 Task: Search one way flight ticket for 1 adult, 5 children, 2 infants in seat and 1 infant on lap in first from Milwaukee: Milwaukee Mitchell International Airport to Indianapolis: Indianapolis International Airport on 8-5-2023. Choice of flights is Singapure airlines. Number of bags: 7 checked bags. Price is upto 55000. Outbound departure time preference is 15:45. Flight should be less emission only.
Action: Mouse moved to (339, 281)
Screenshot: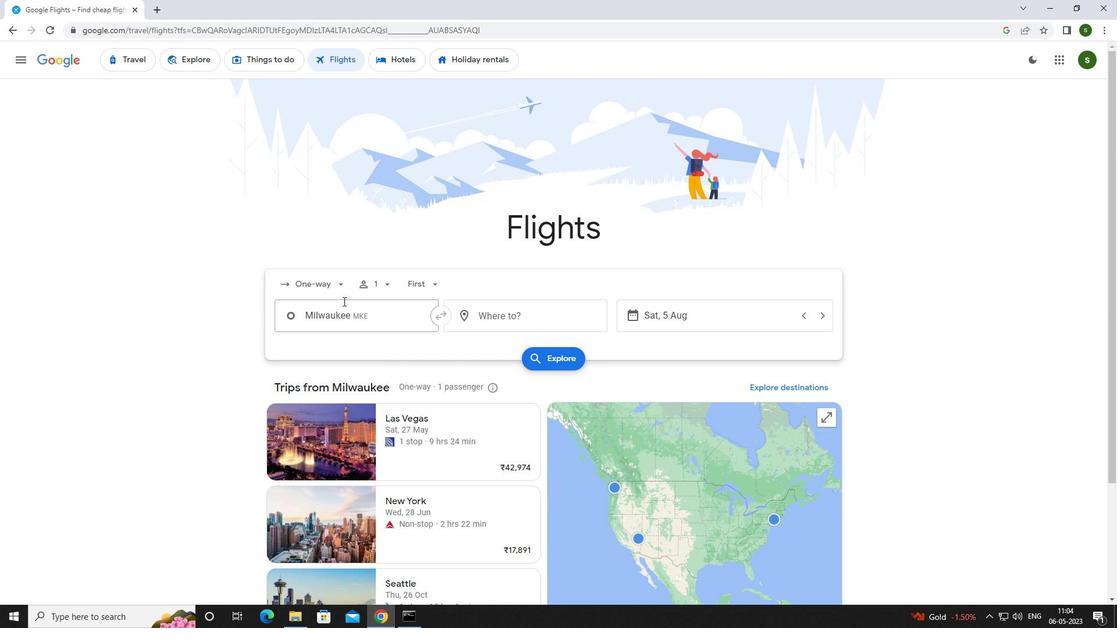 
Action: Mouse pressed left at (339, 281)
Screenshot: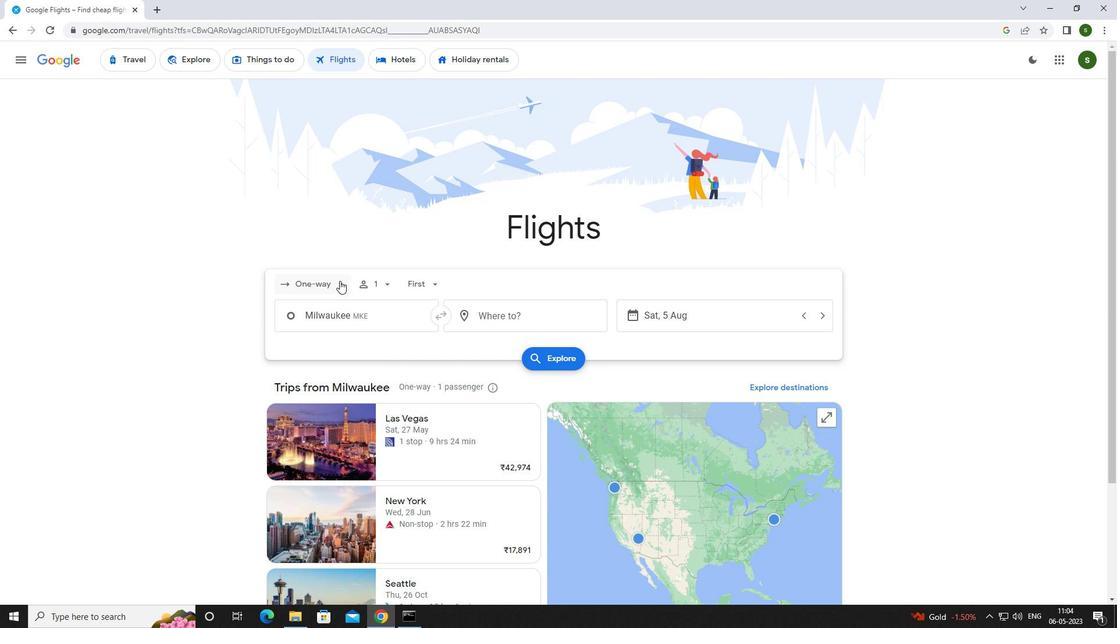 
Action: Mouse moved to (345, 332)
Screenshot: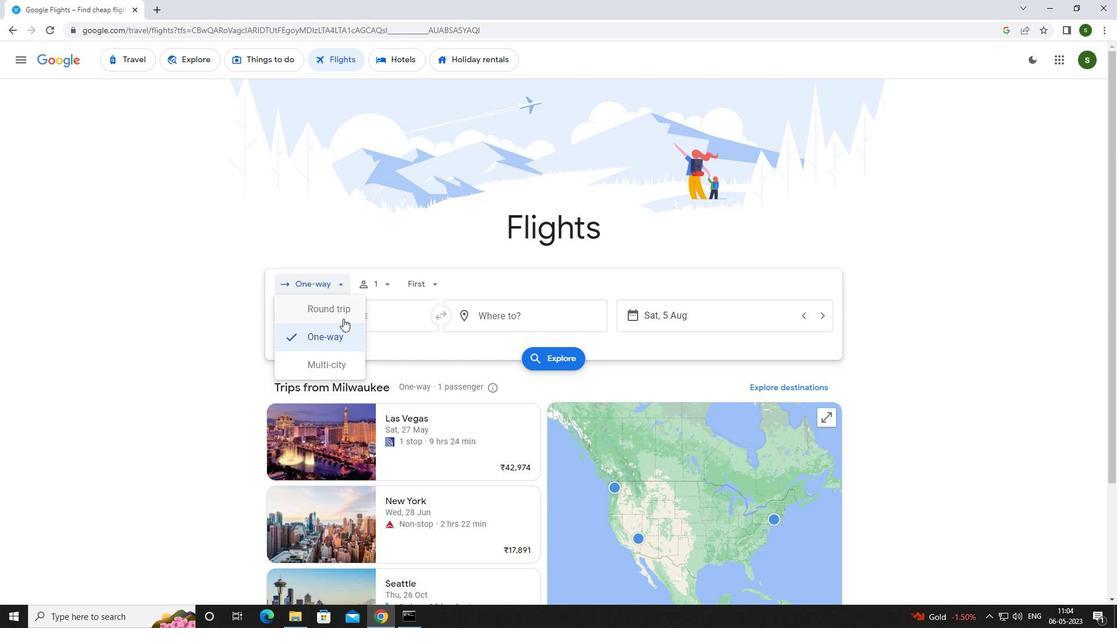 
Action: Mouse pressed left at (345, 332)
Screenshot: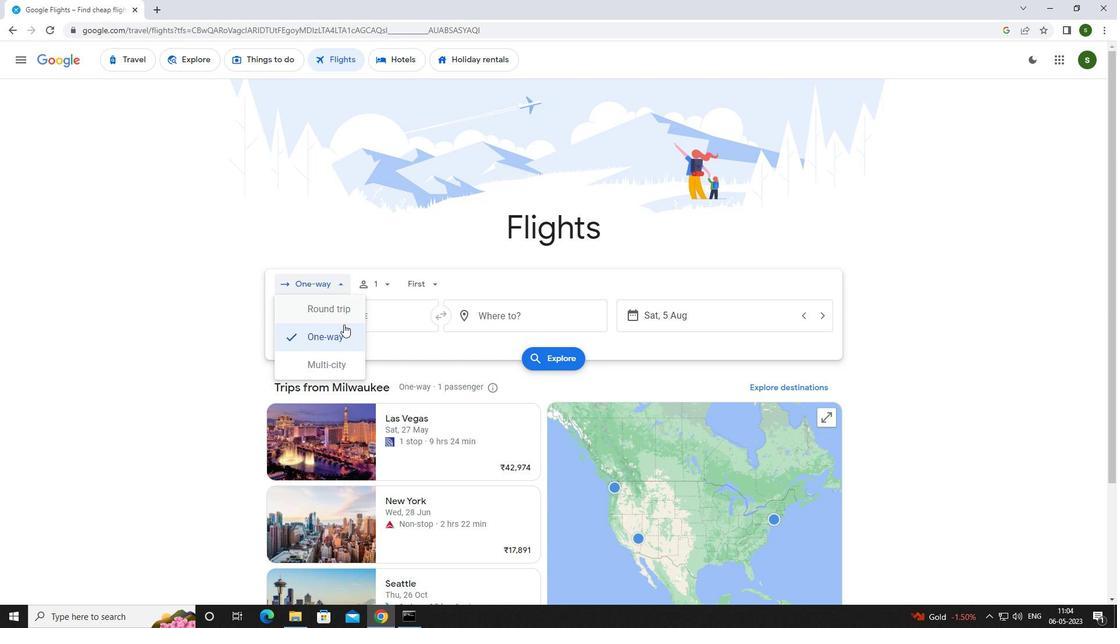 
Action: Mouse moved to (387, 289)
Screenshot: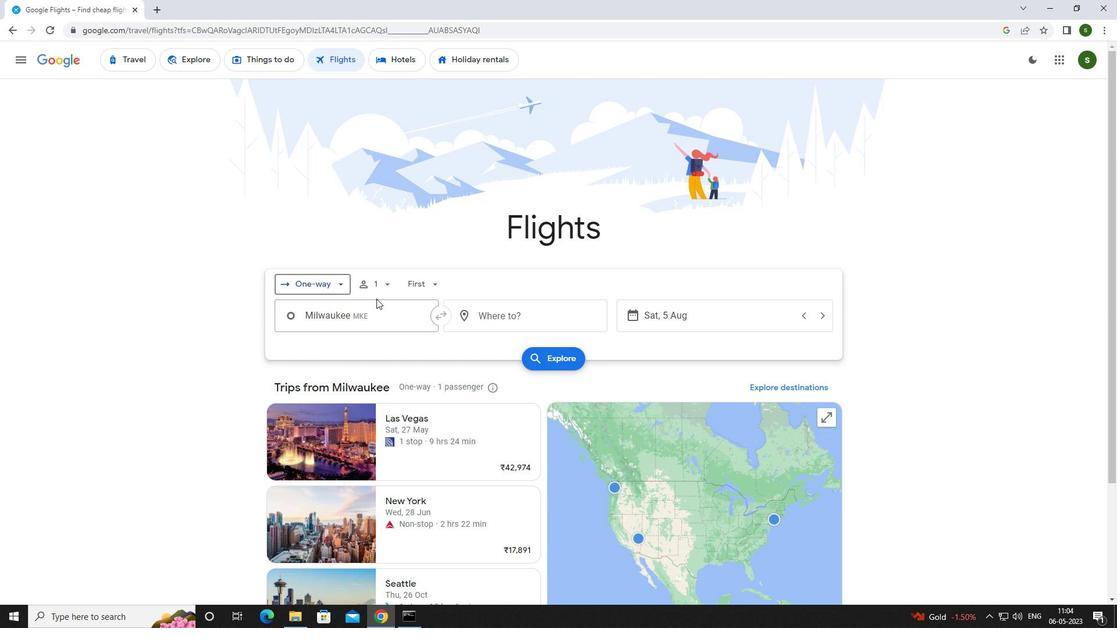 
Action: Mouse pressed left at (387, 289)
Screenshot: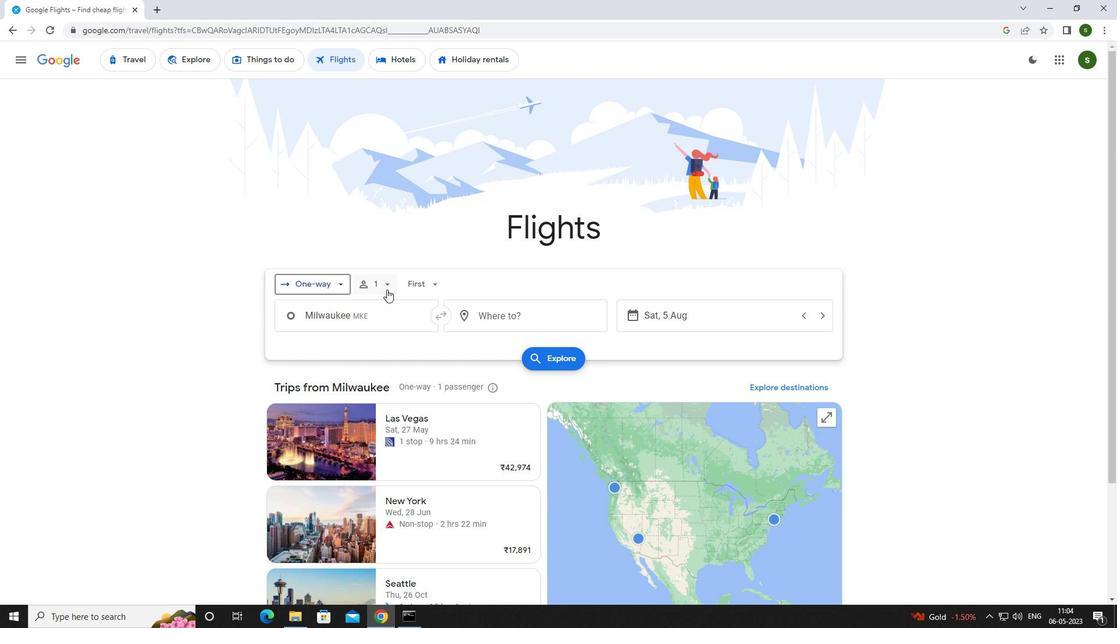 
Action: Mouse moved to (473, 338)
Screenshot: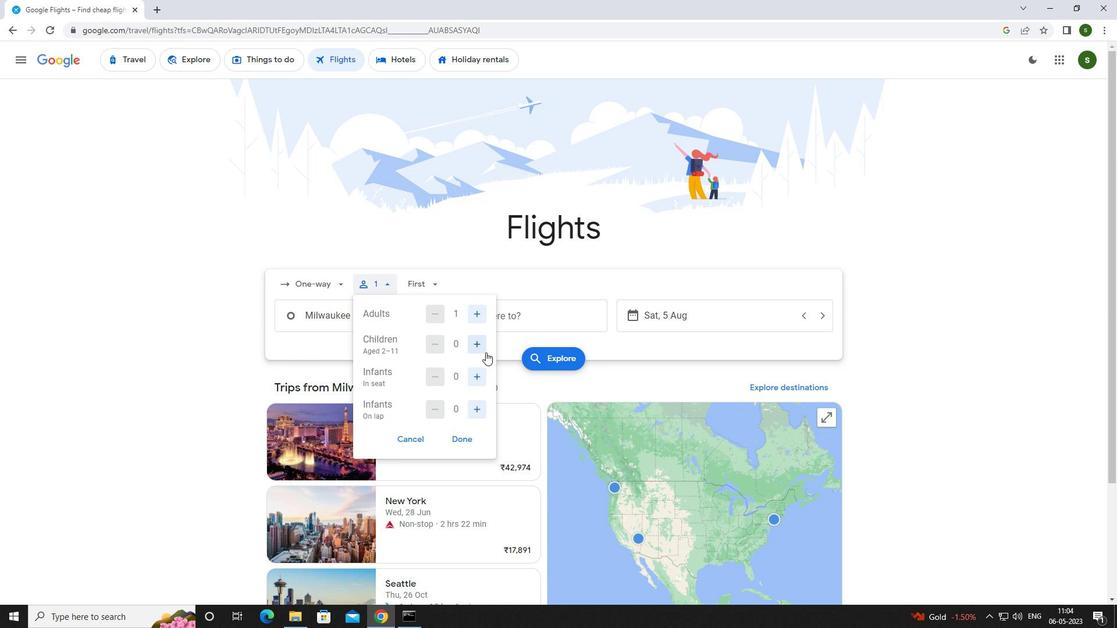 
Action: Mouse pressed left at (473, 338)
Screenshot: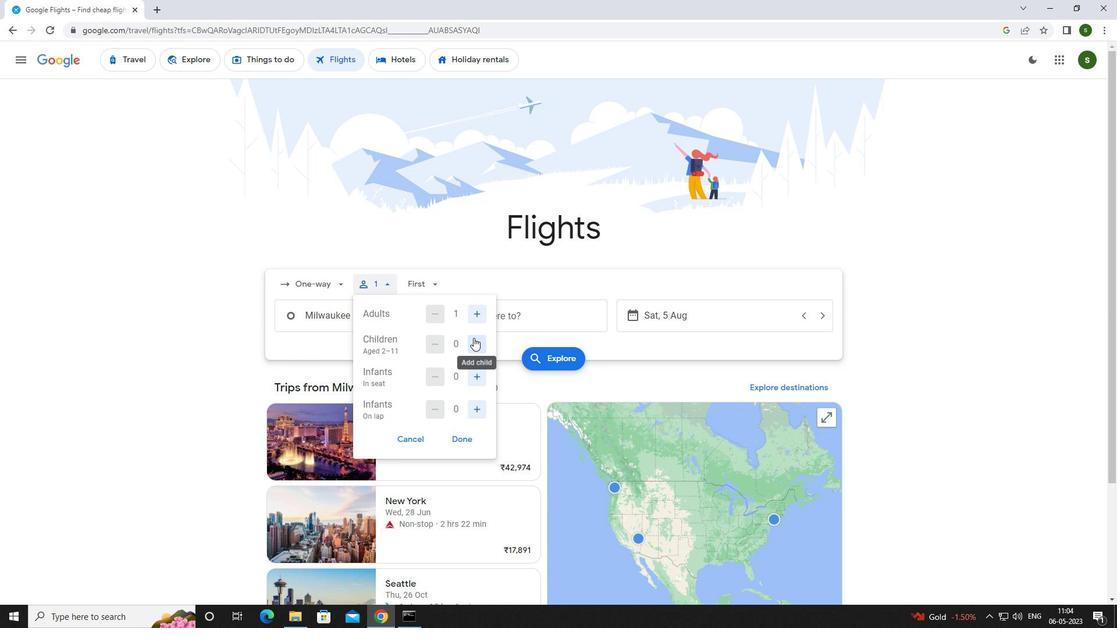 
Action: Mouse pressed left at (473, 338)
Screenshot: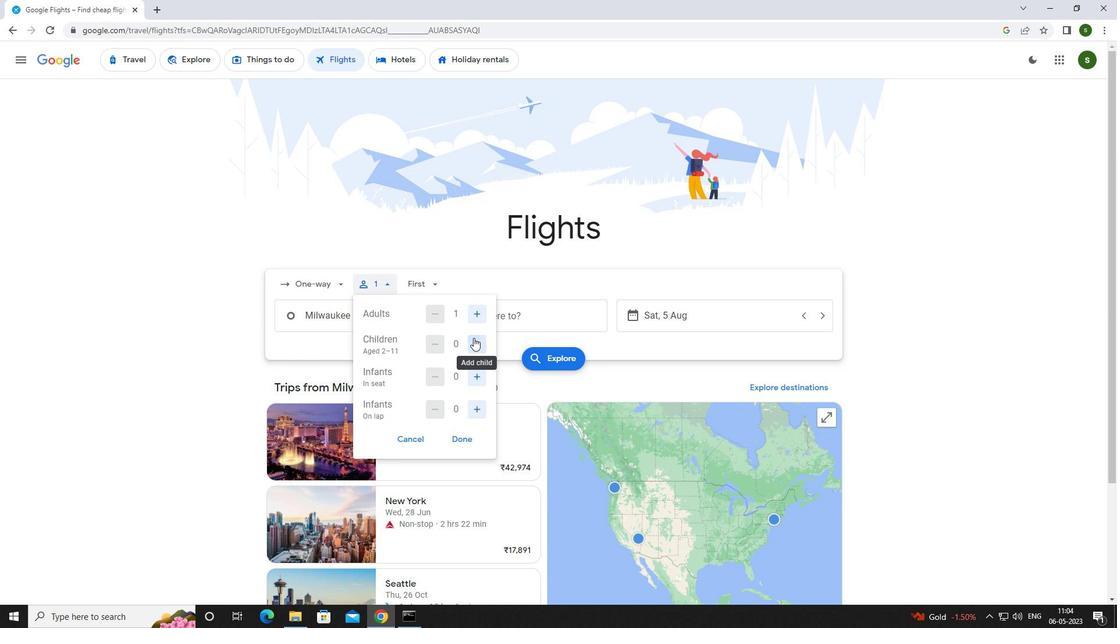 
Action: Mouse pressed left at (473, 338)
Screenshot: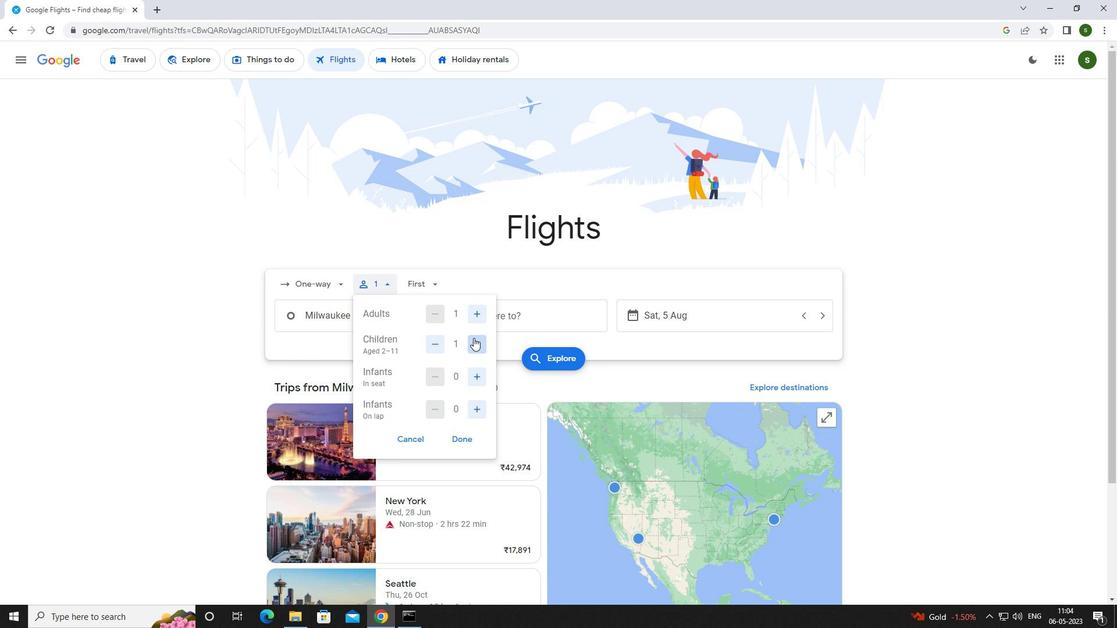 
Action: Mouse pressed left at (473, 338)
Screenshot: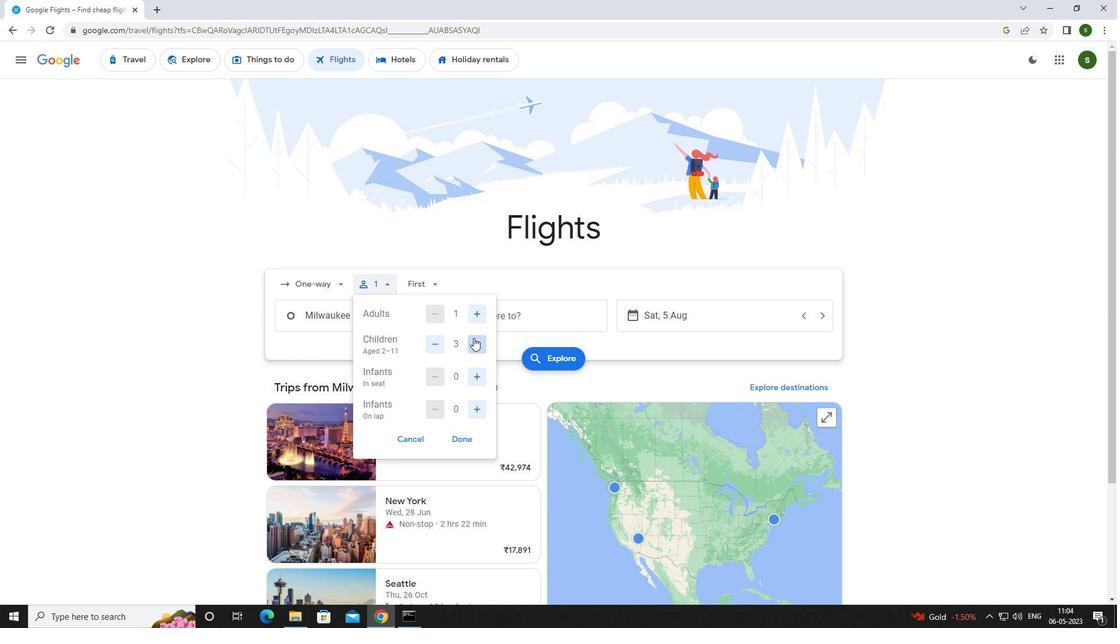 
Action: Mouse pressed left at (473, 338)
Screenshot: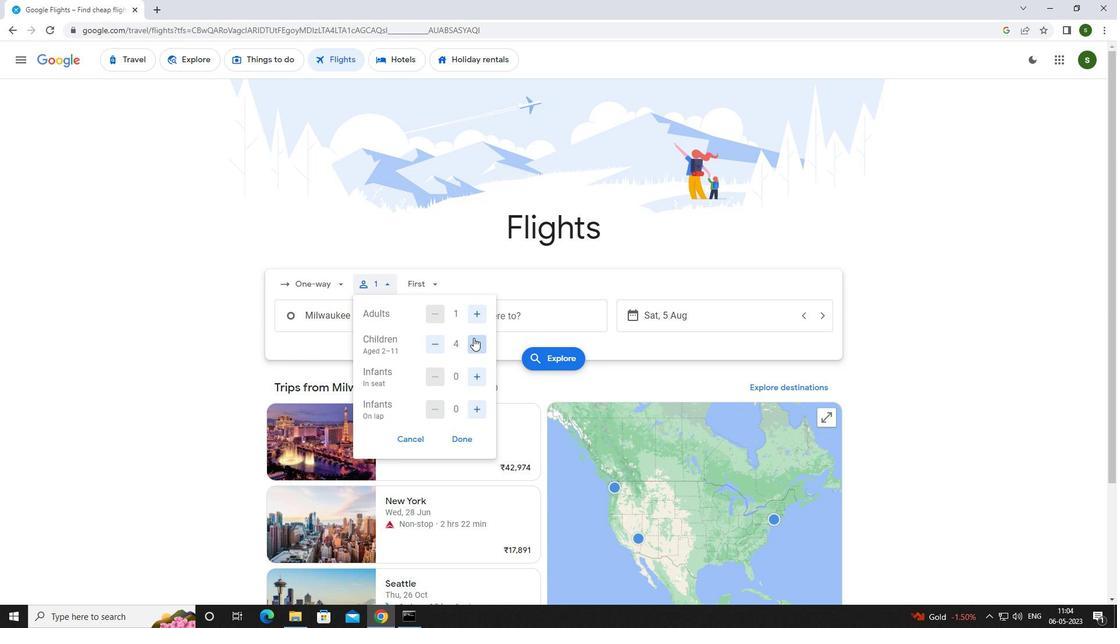 
Action: Mouse moved to (482, 377)
Screenshot: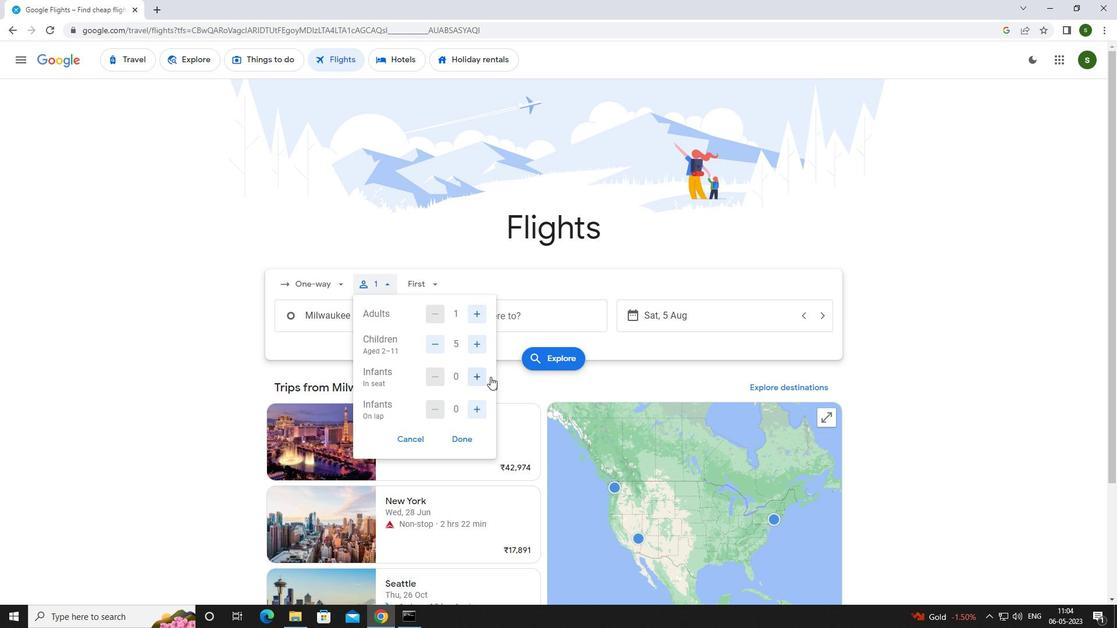 
Action: Mouse pressed left at (482, 377)
Screenshot: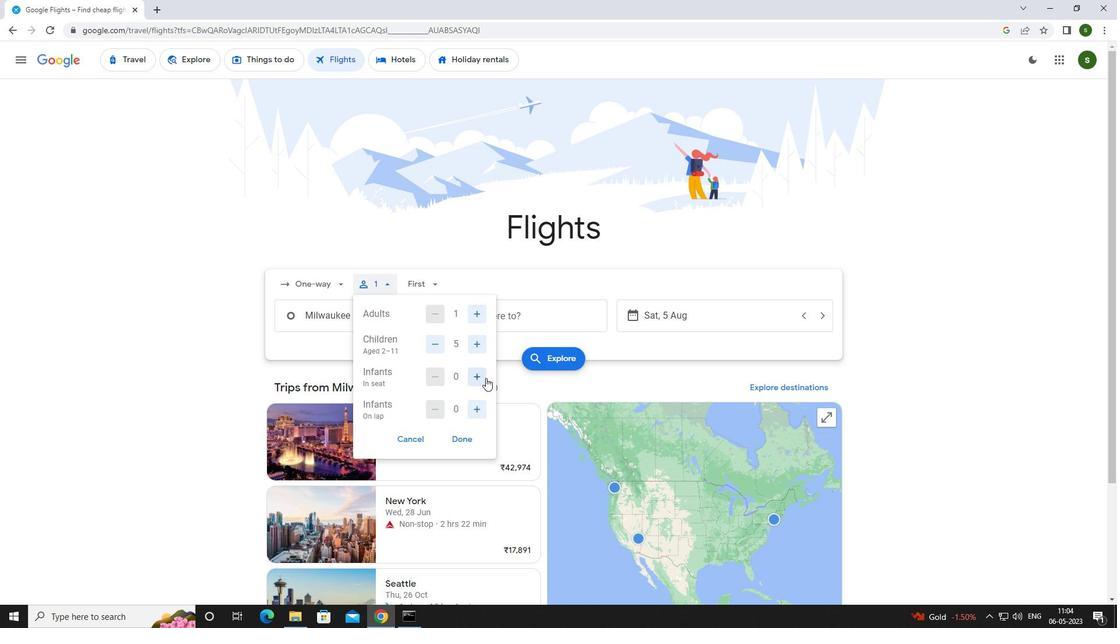 
Action: Mouse moved to (476, 405)
Screenshot: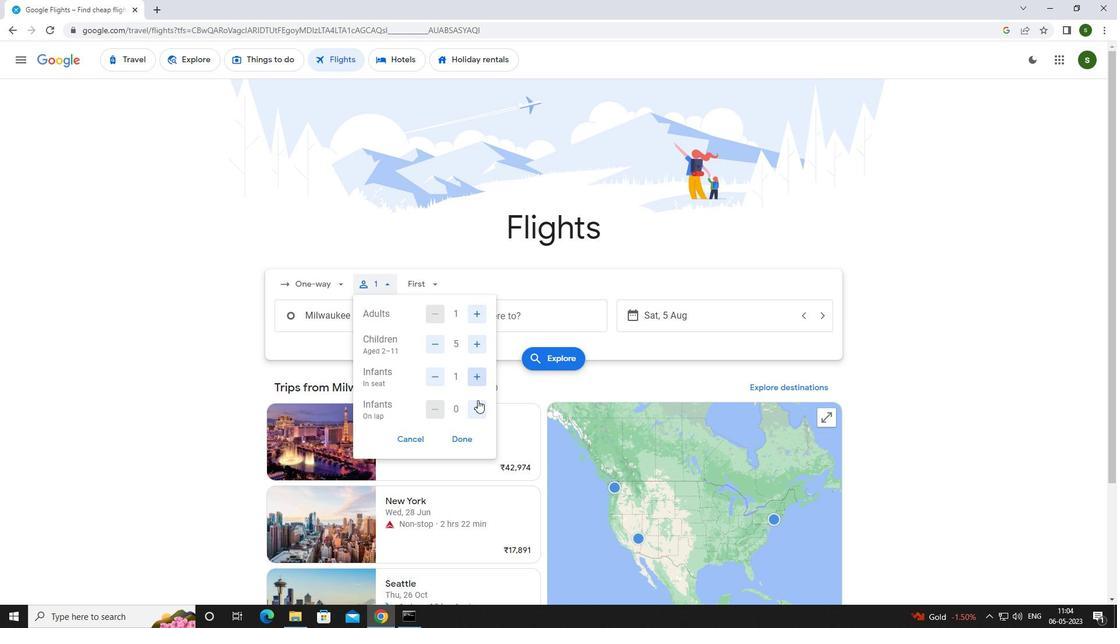 
Action: Mouse pressed left at (476, 405)
Screenshot: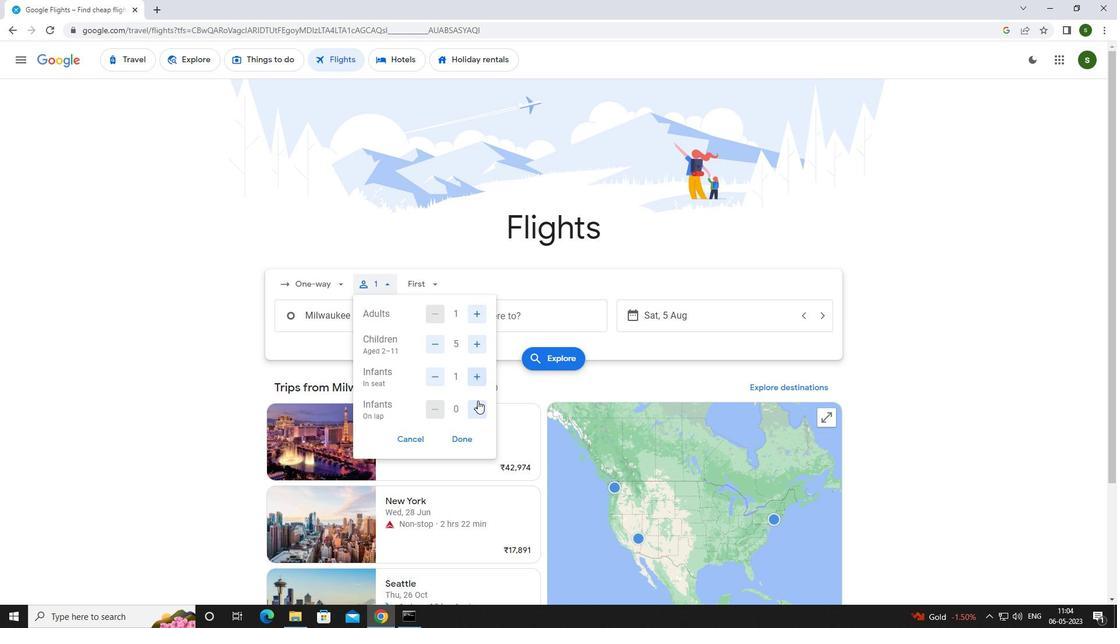 
Action: Mouse moved to (432, 277)
Screenshot: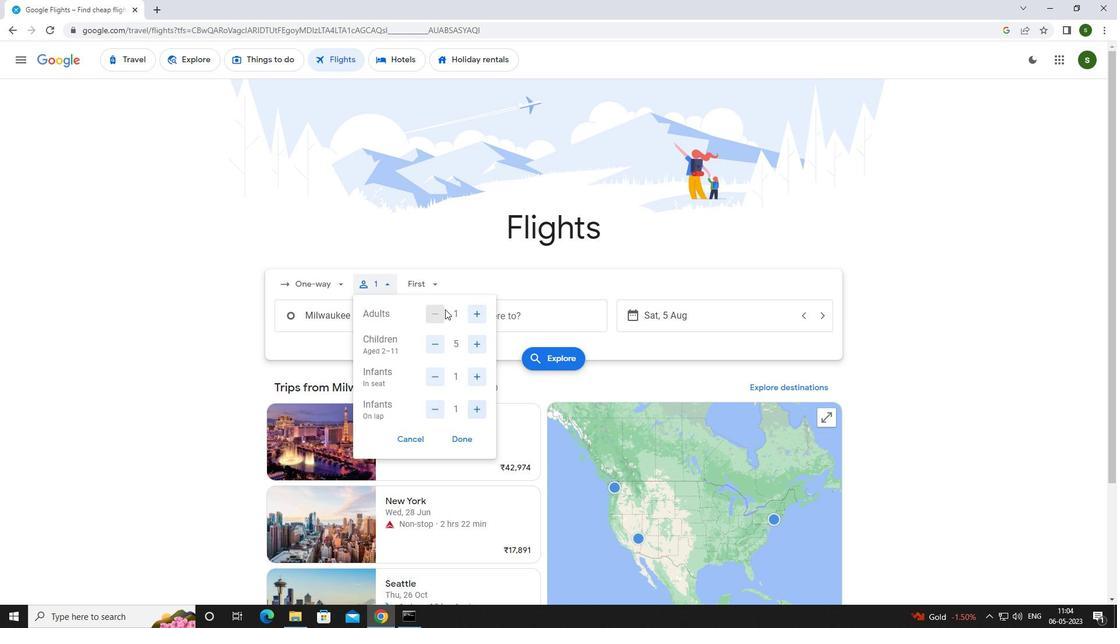 
Action: Mouse pressed left at (432, 277)
Screenshot: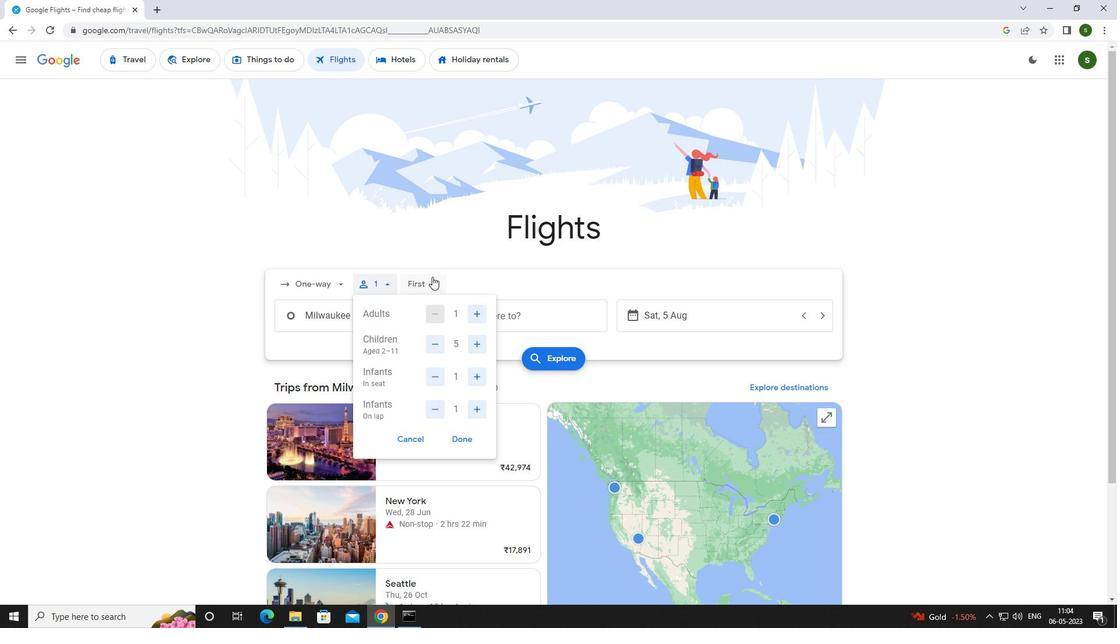 
Action: Mouse moved to (424, 385)
Screenshot: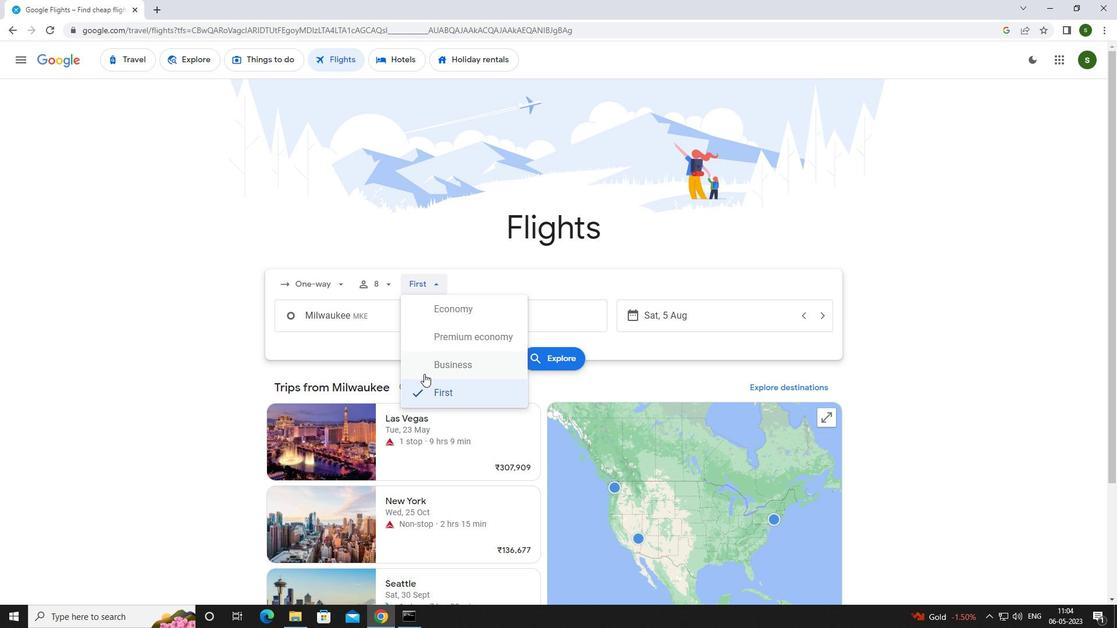 
Action: Mouse pressed left at (424, 385)
Screenshot: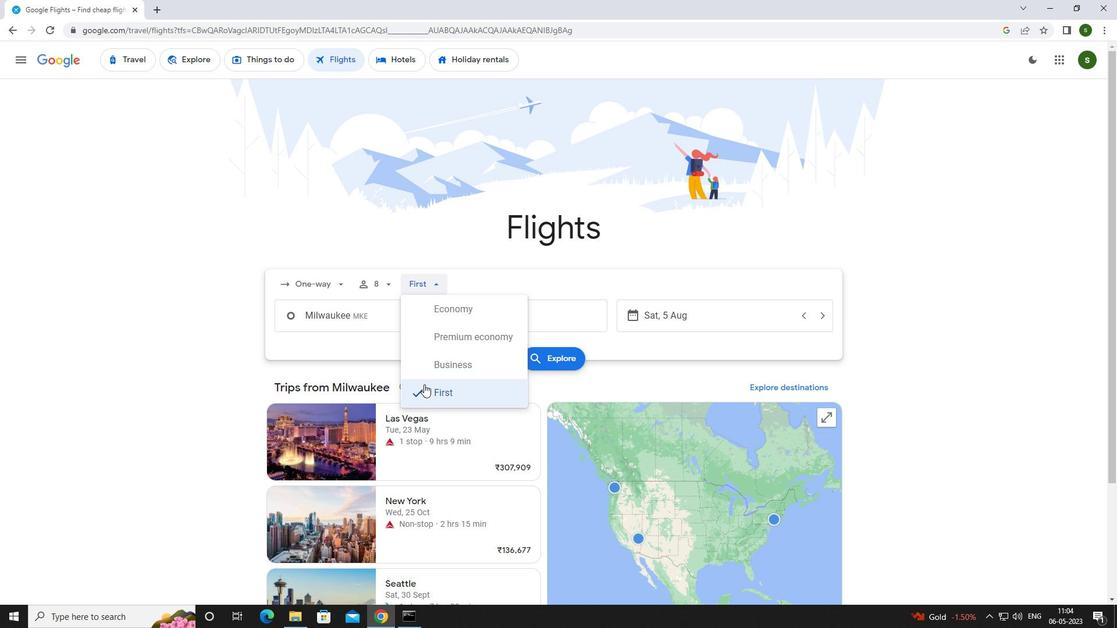 
Action: Mouse moved to (387, 309)
Screenshot: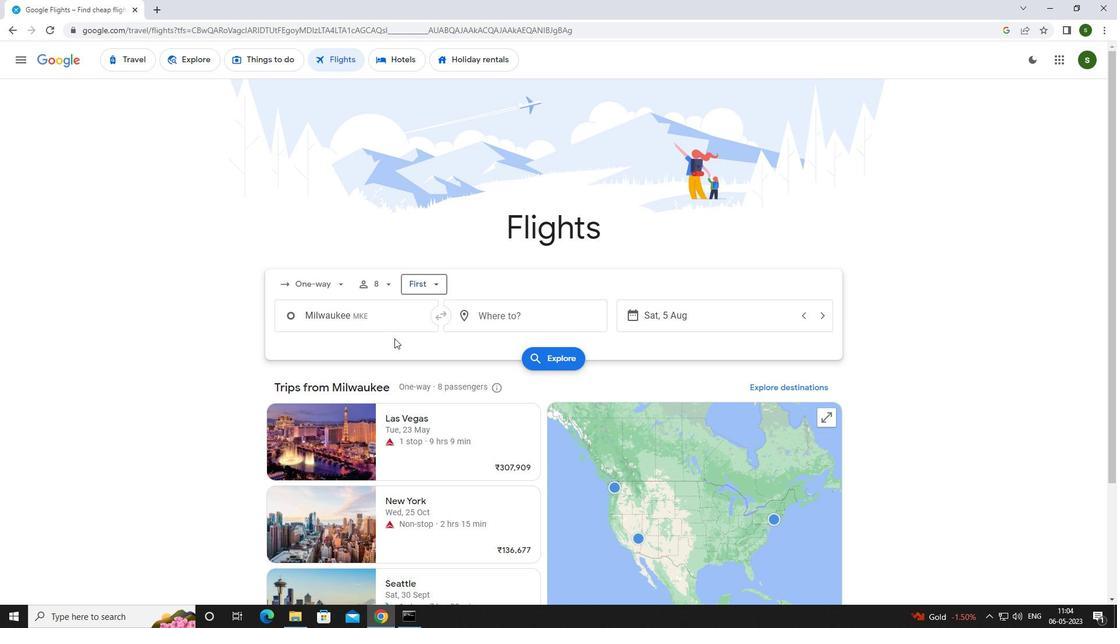 
Action: Mouse pressed left at (387, 309)
Screenshot: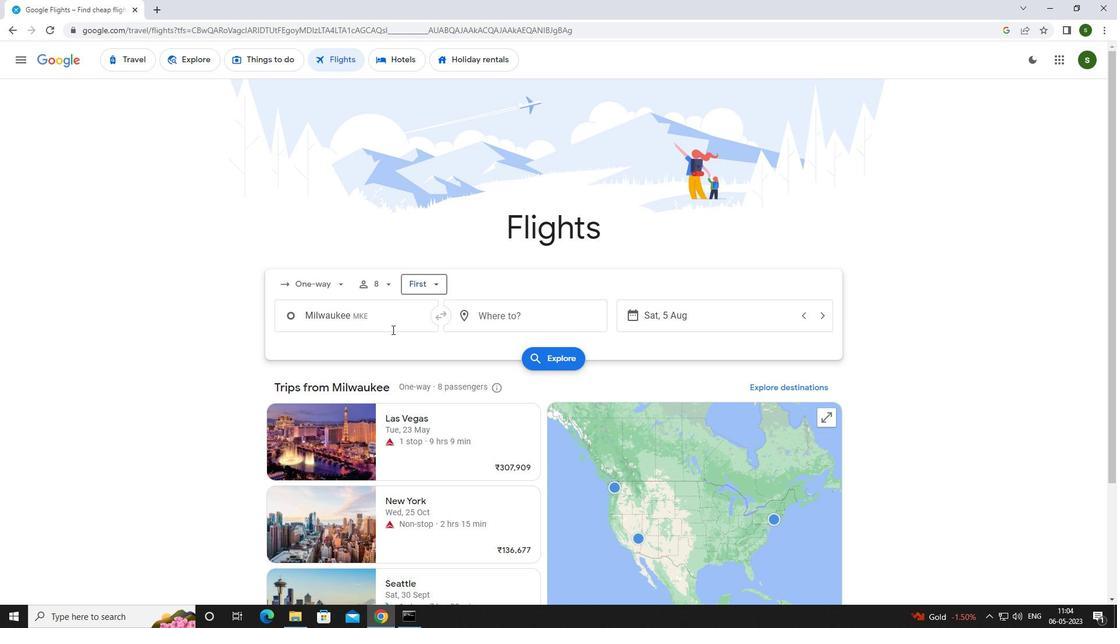 
Action: Key pressed <Key.caps_lock>m<Key.caps_lock>il
Screenshot: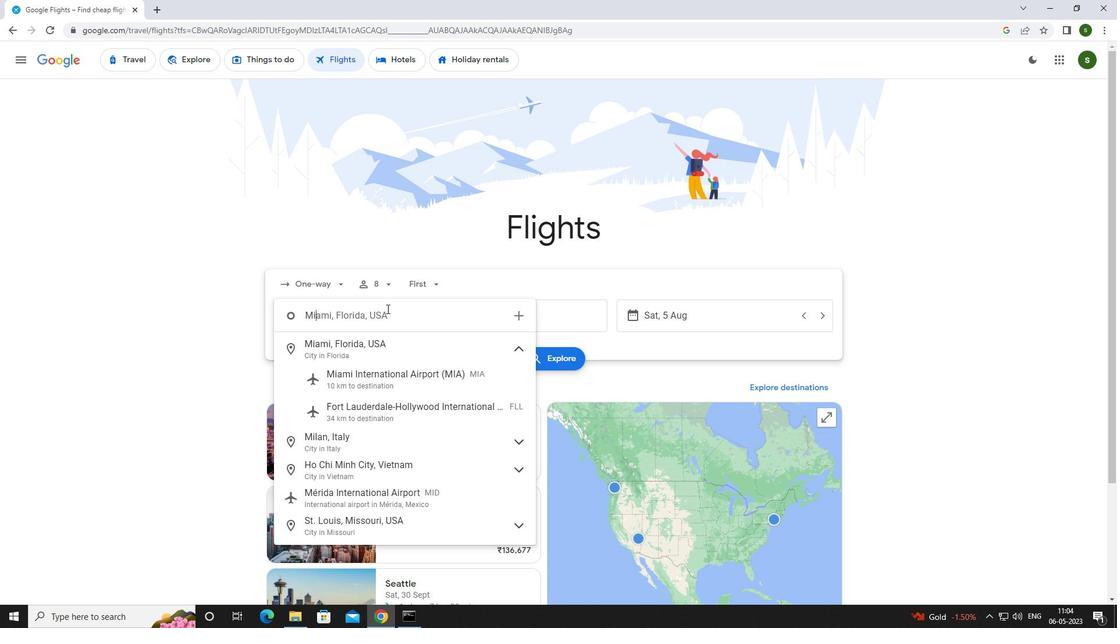 
Action: Mouse moved to (390, 569)
Screenshot: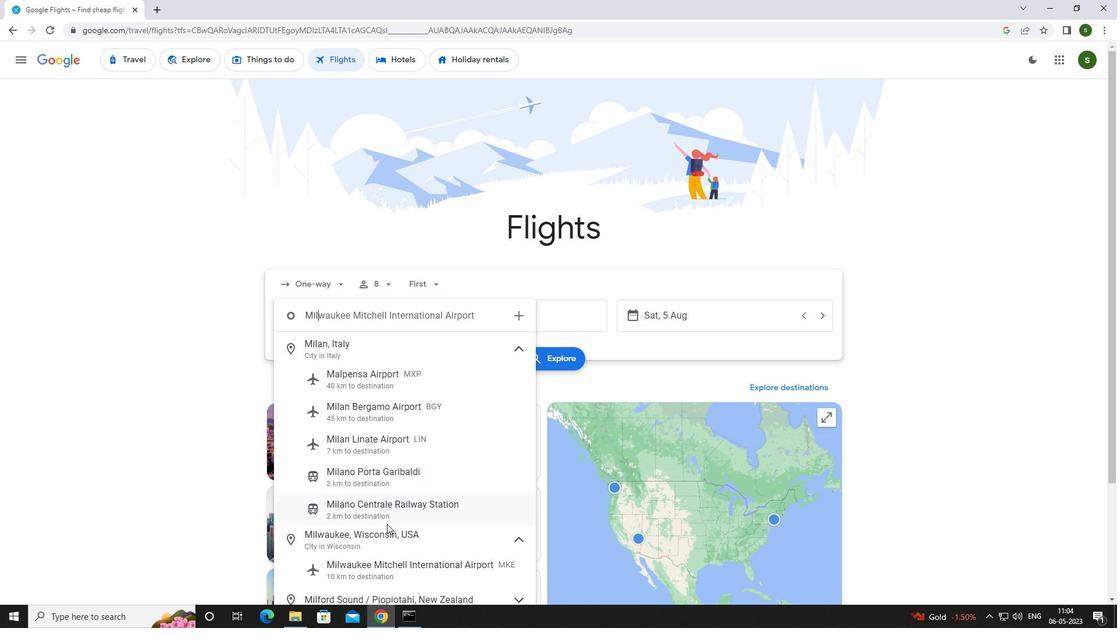 
Action: Mouse pressed left at (390, 569)
Screenshot: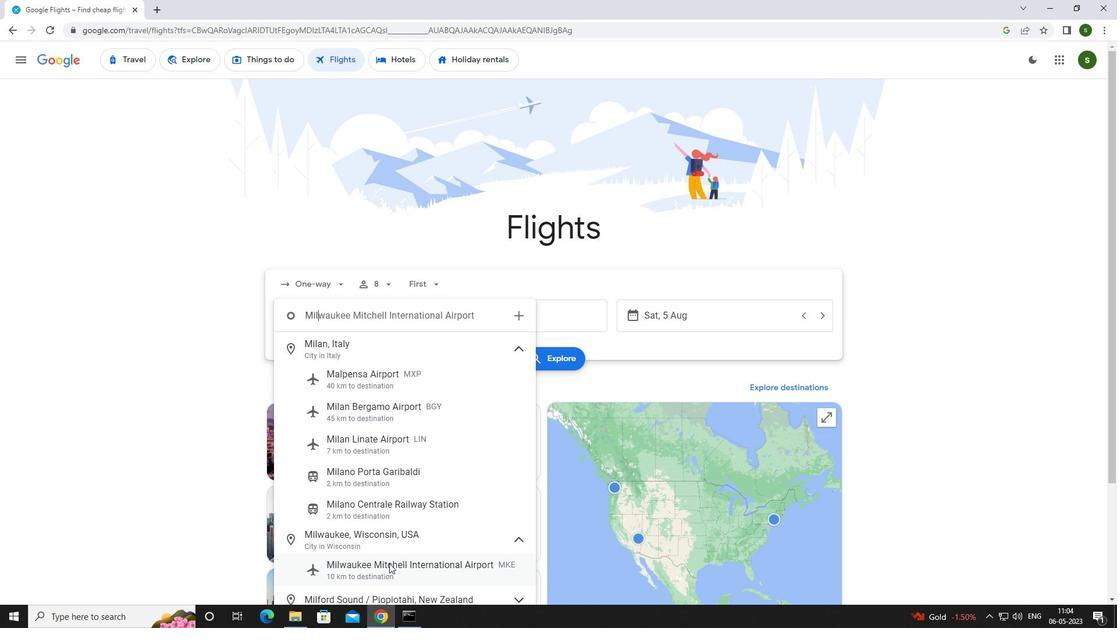 
Action: Mouse moved to (498, 313)
Screenshot: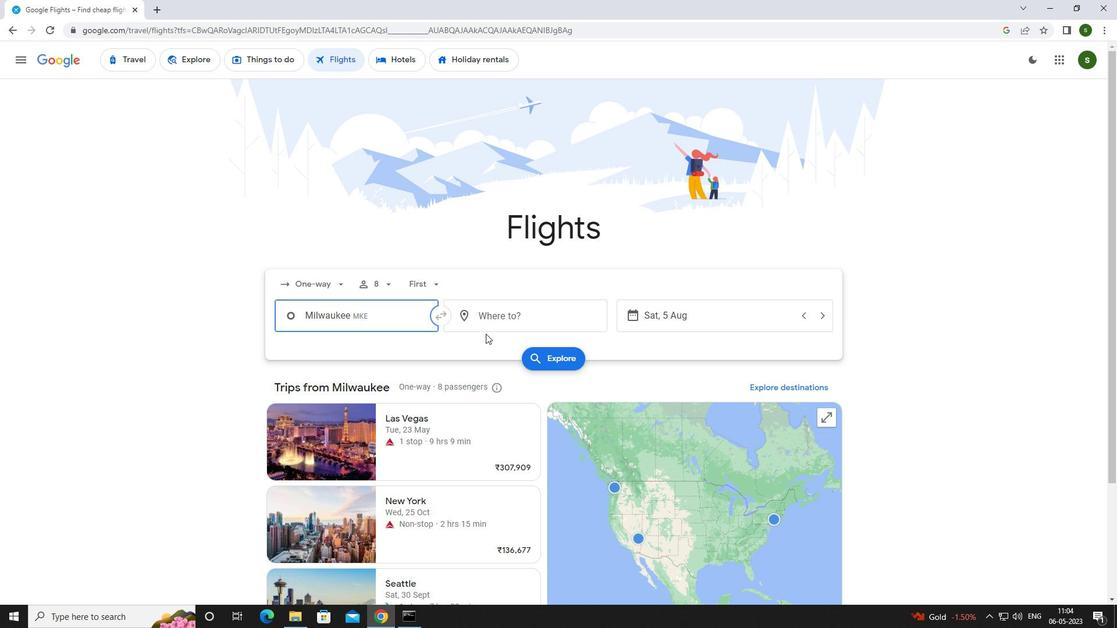 
Action: Mouse pressed left at (498, 313)
Screenshot: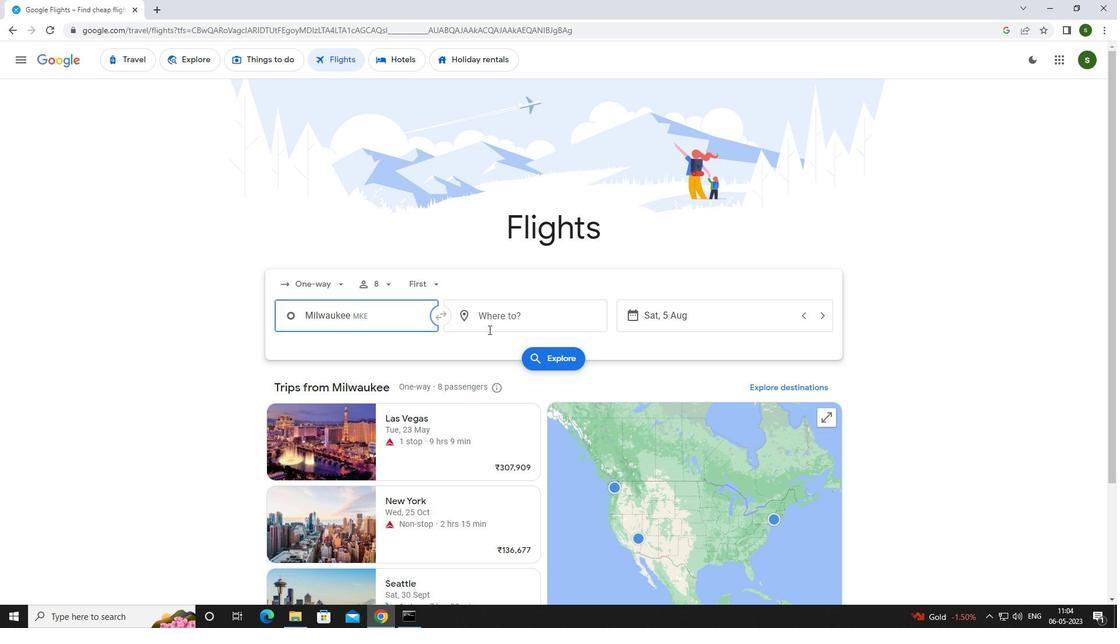 
Action: Key pressed <Key.caps_lock>i<Key.caps_lock>ndianapol
Screenshot: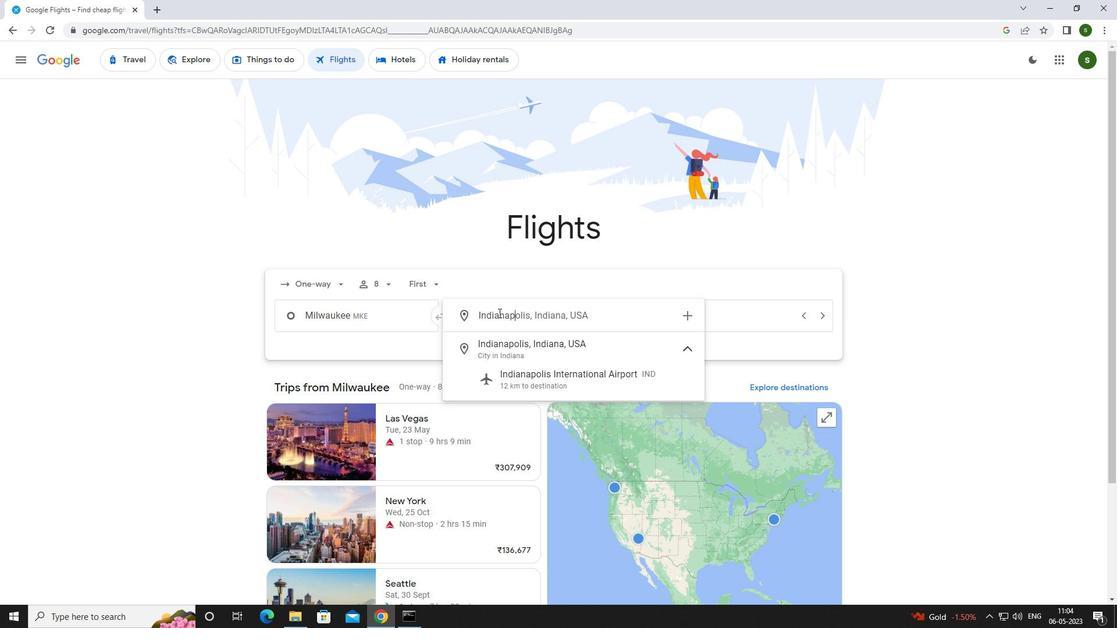 
Action: Mouse moved to (530, 373)
Screenshot: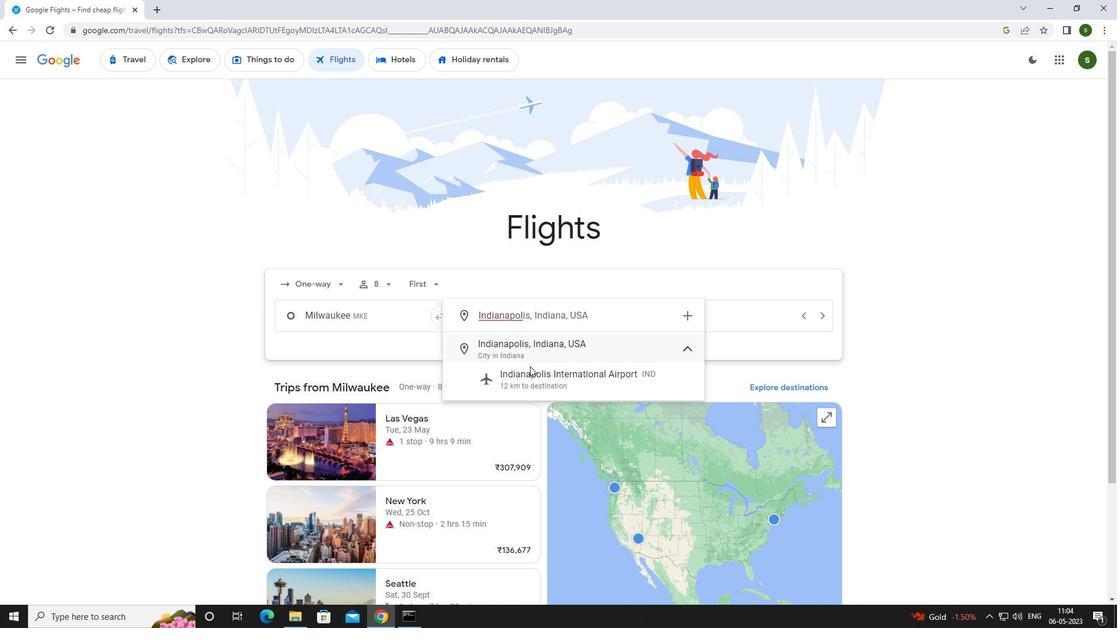 
Action: Mouse pressed left at (530, 373)
Screenshot: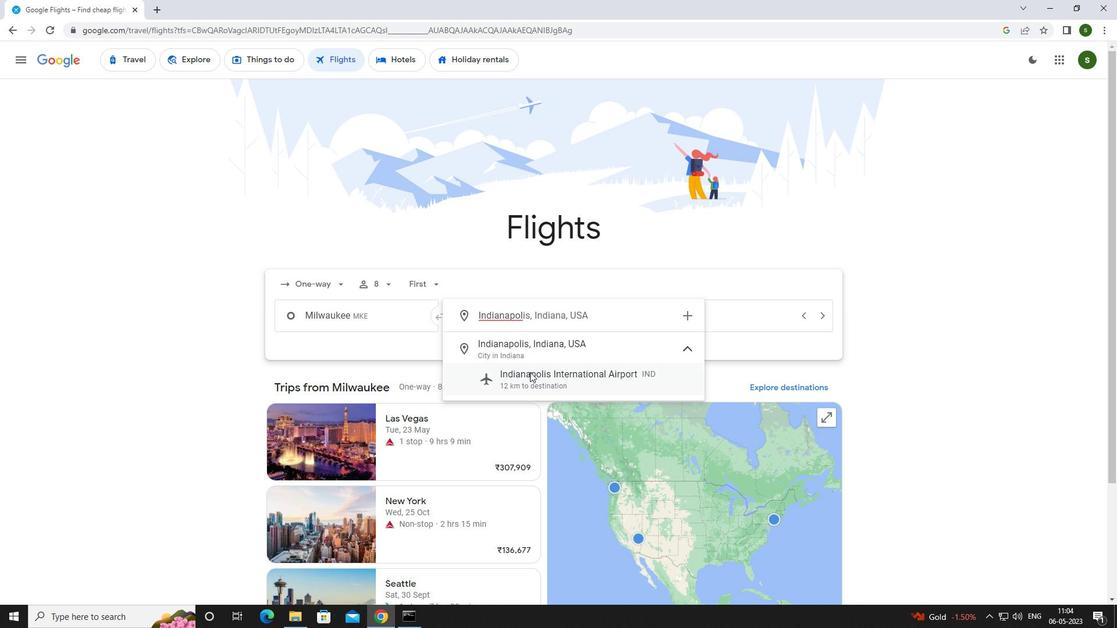 
Action: Mouse moved to (646, 310)
Screenshot: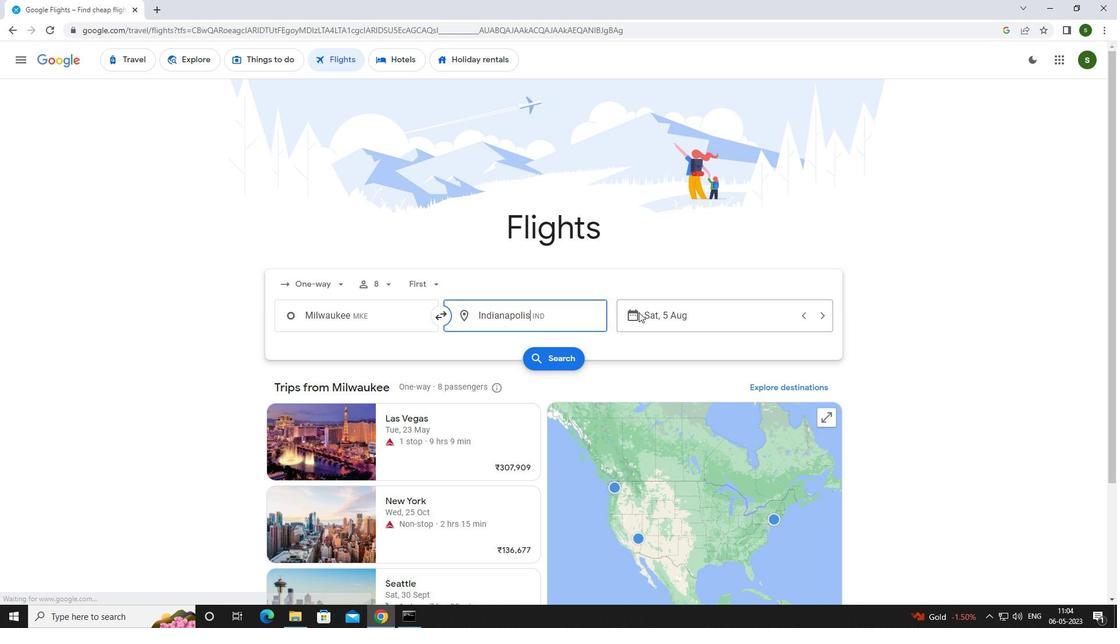 
Action: Mouse pressed left at (646, 310)
Screenshot: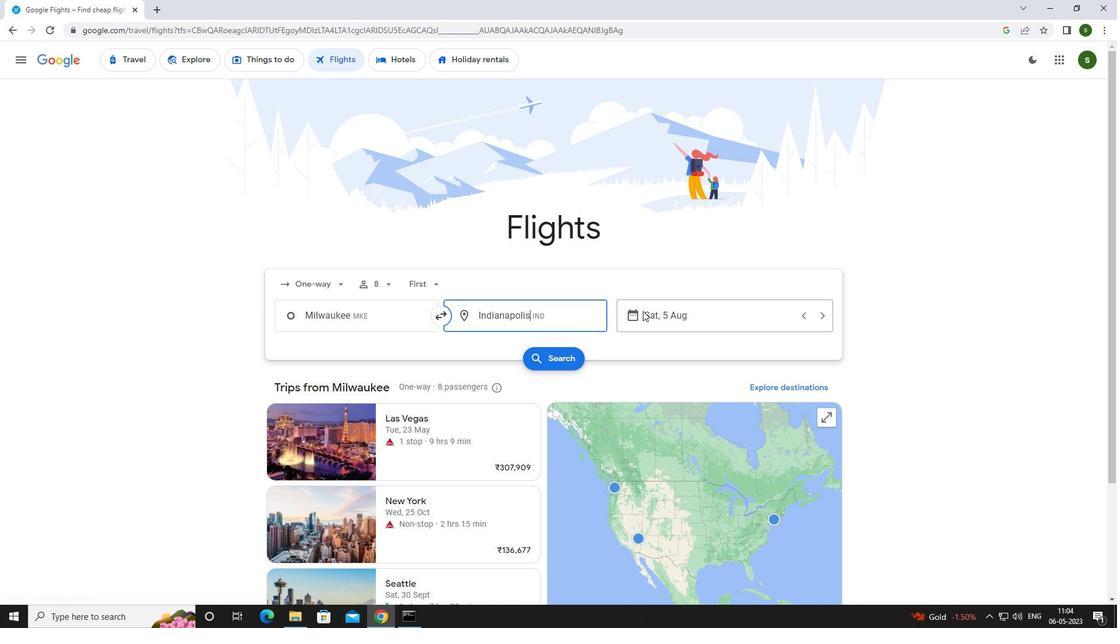 
Action: Mouse moved to (585, 392)
Screenshot: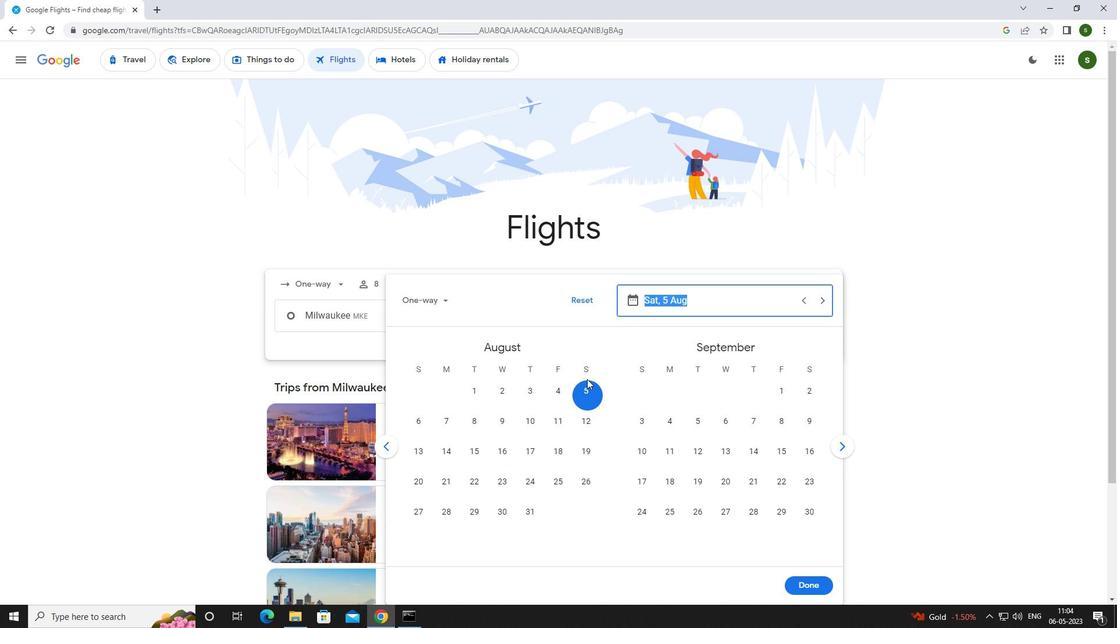 
Action: Mouse pressed left at (585, 392)
Screenshot: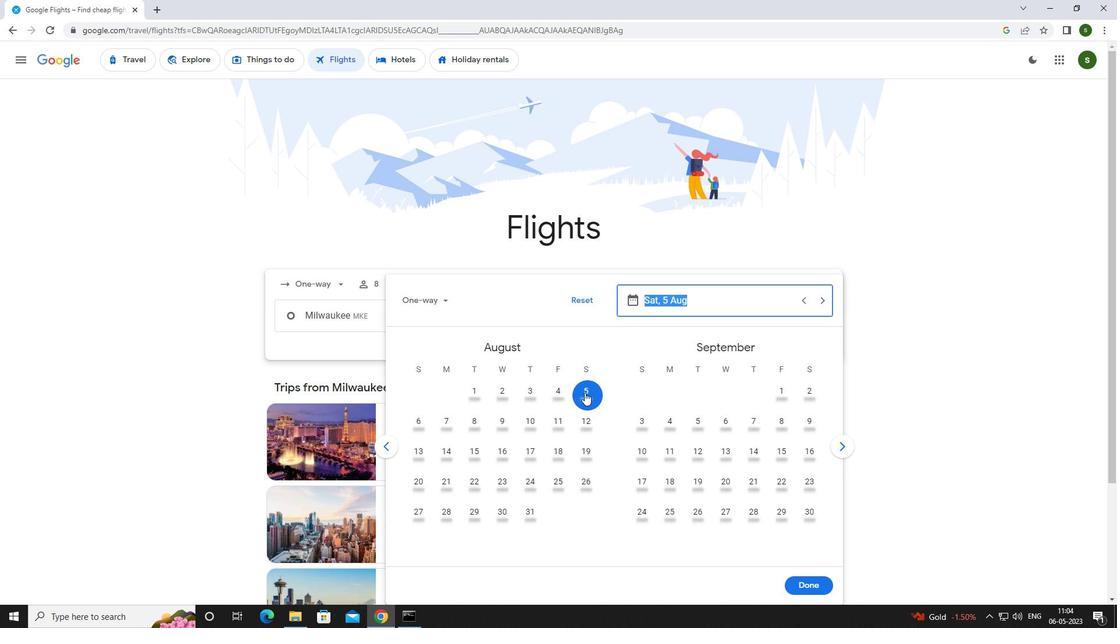 
Action: Mouse moved to (796, 583)
Screenshot: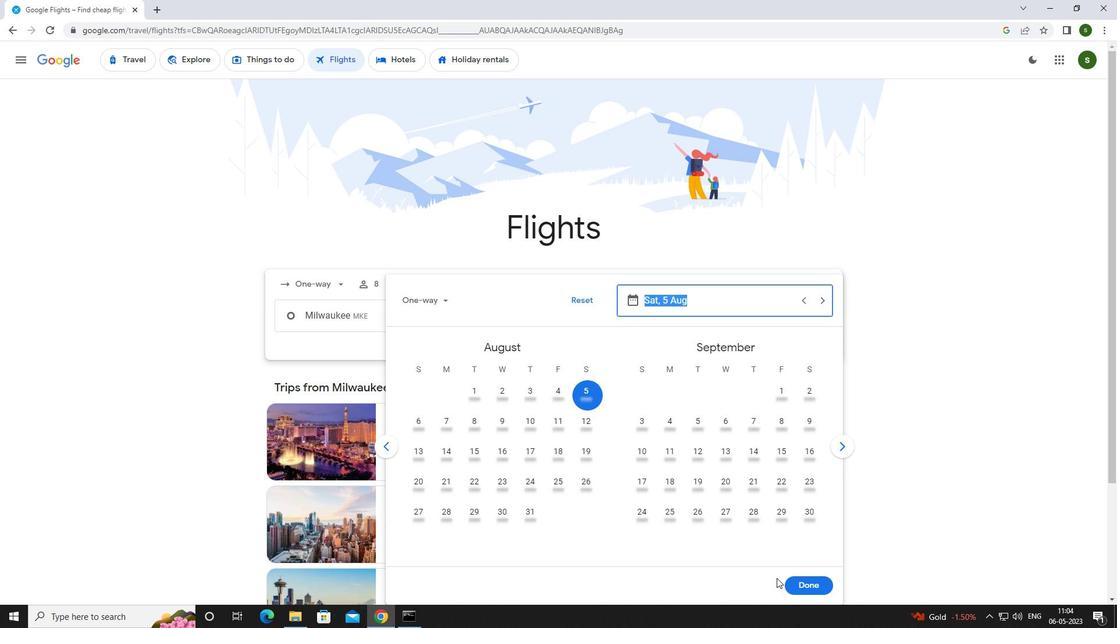 
Action: Mouse pressed left at (796, 583)
Screenshot: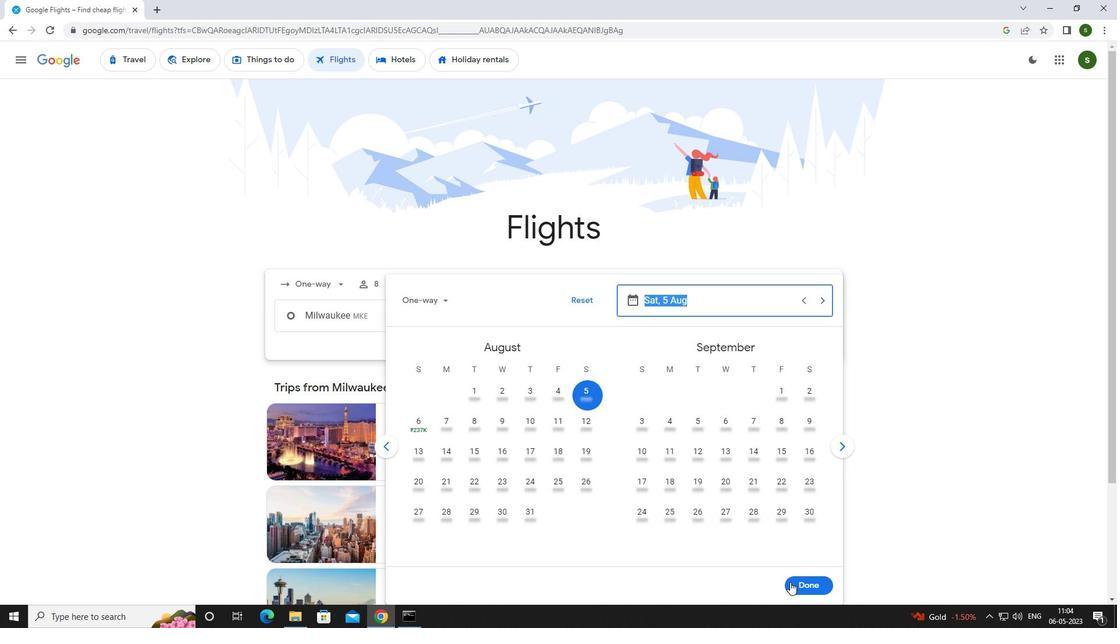 
Action: Mouse moved to (560, 361)
Screenshot: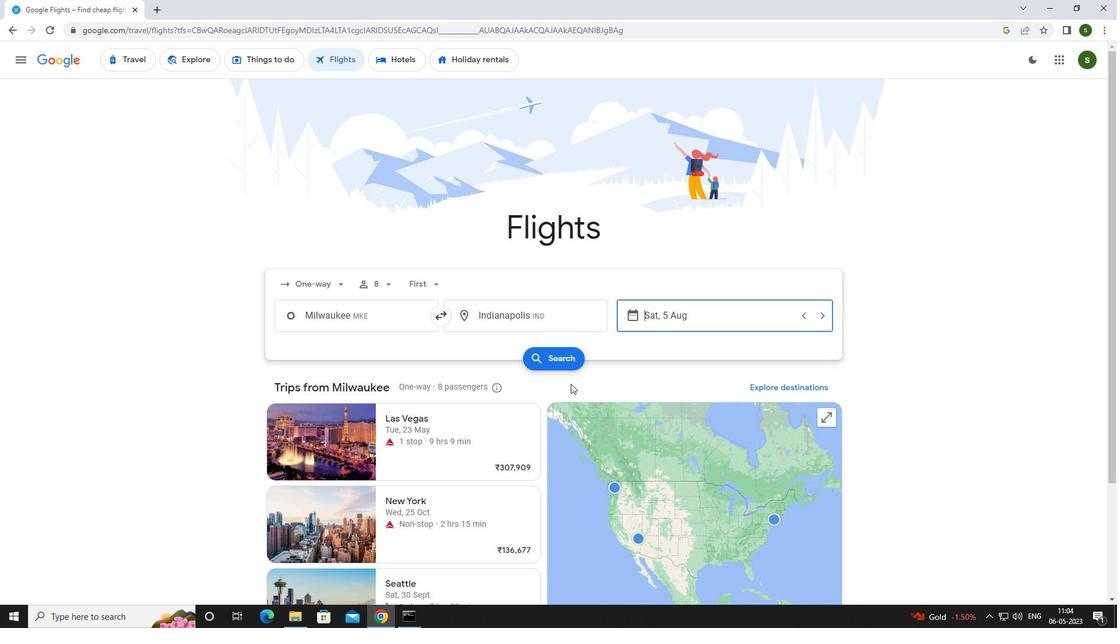 
Action: Mouse pressed left at (560, 361)
Screenshot: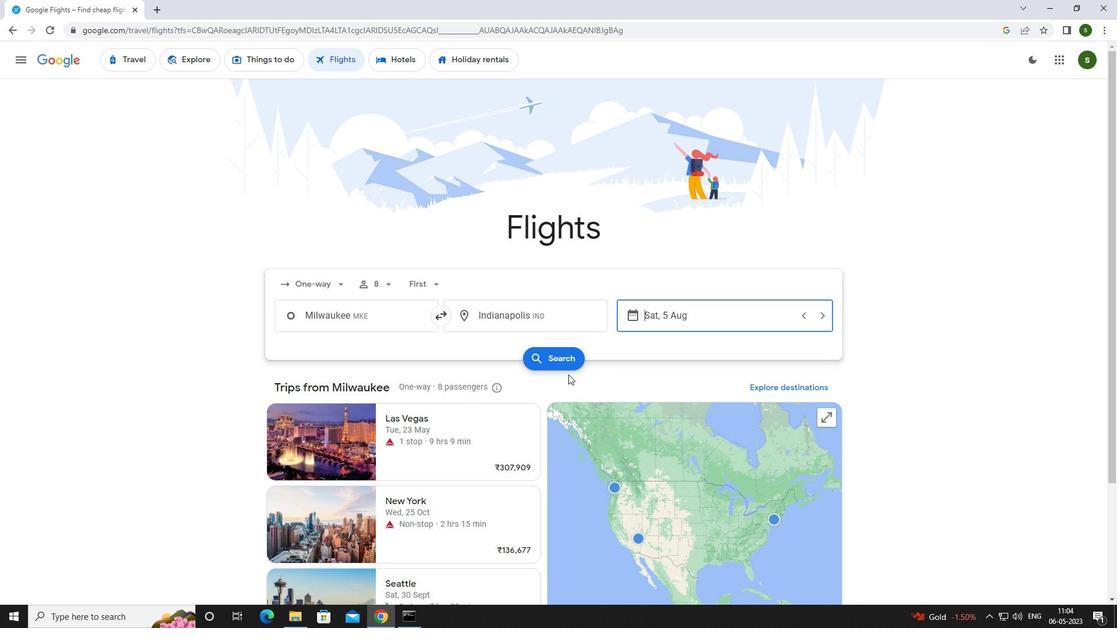 
Action: Mouse moved to (278, 160)
Screenshot: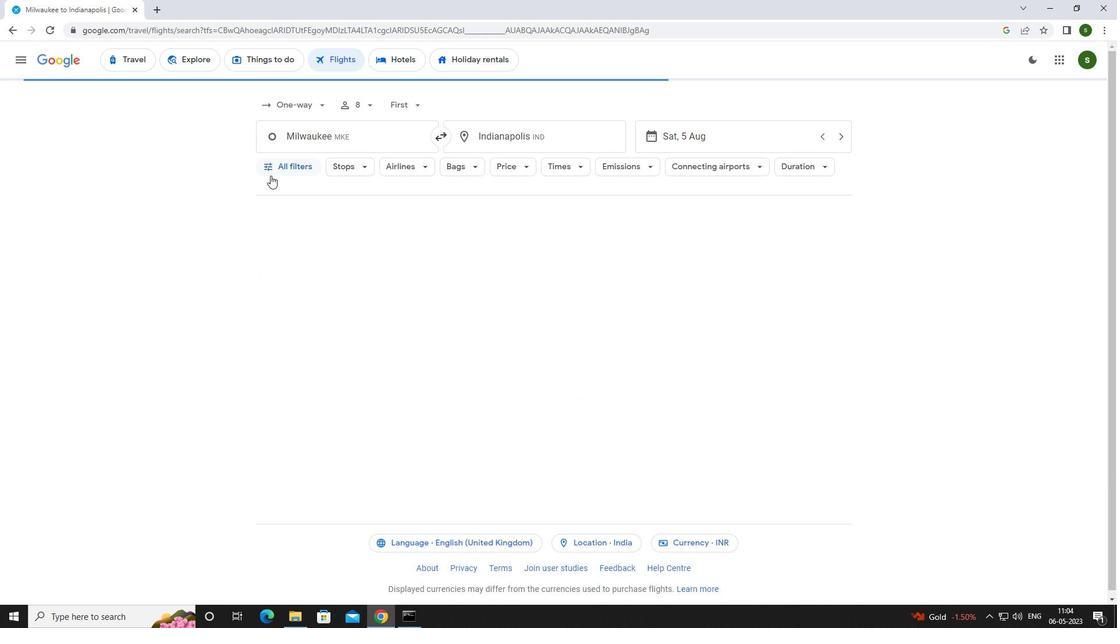 
Action: Mouse pressed left at (278, 160)
Screenshot: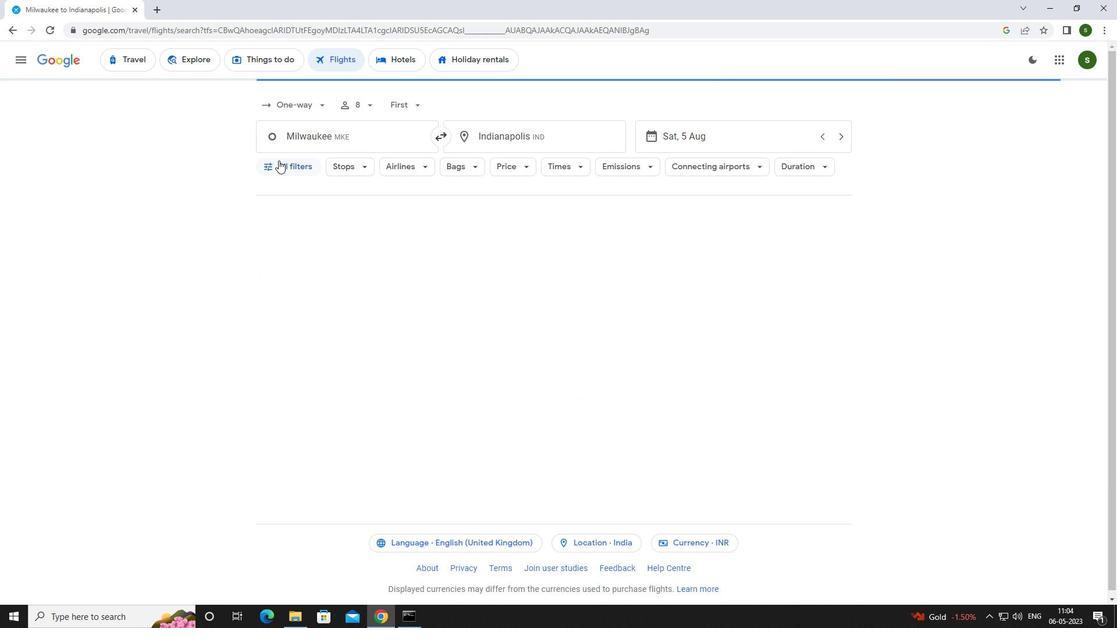 
Action: Mouse moved to (428, 417)
Screenshot: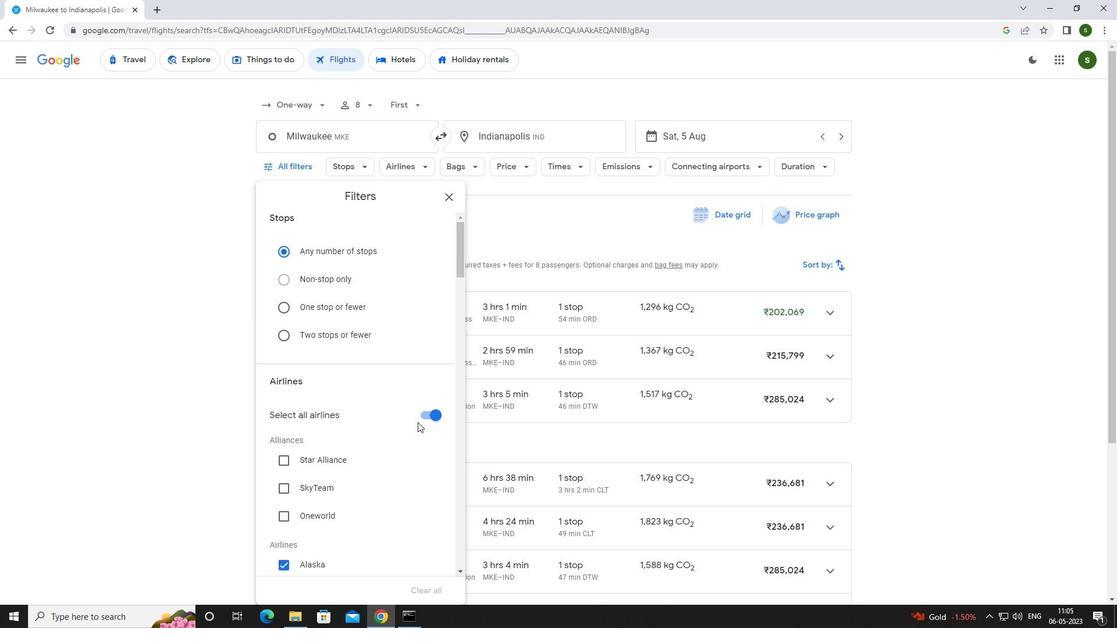 
Action: Mouse pressed left at (428, 417)
Screenshot: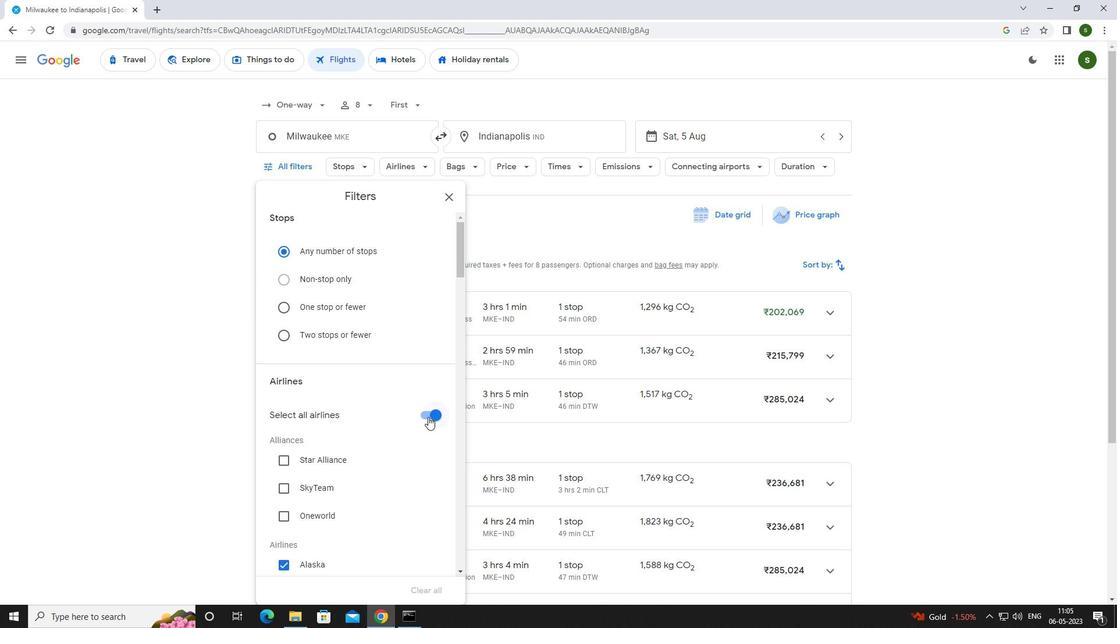 
Action: Mouse moved to (394, 404)
Screenshot: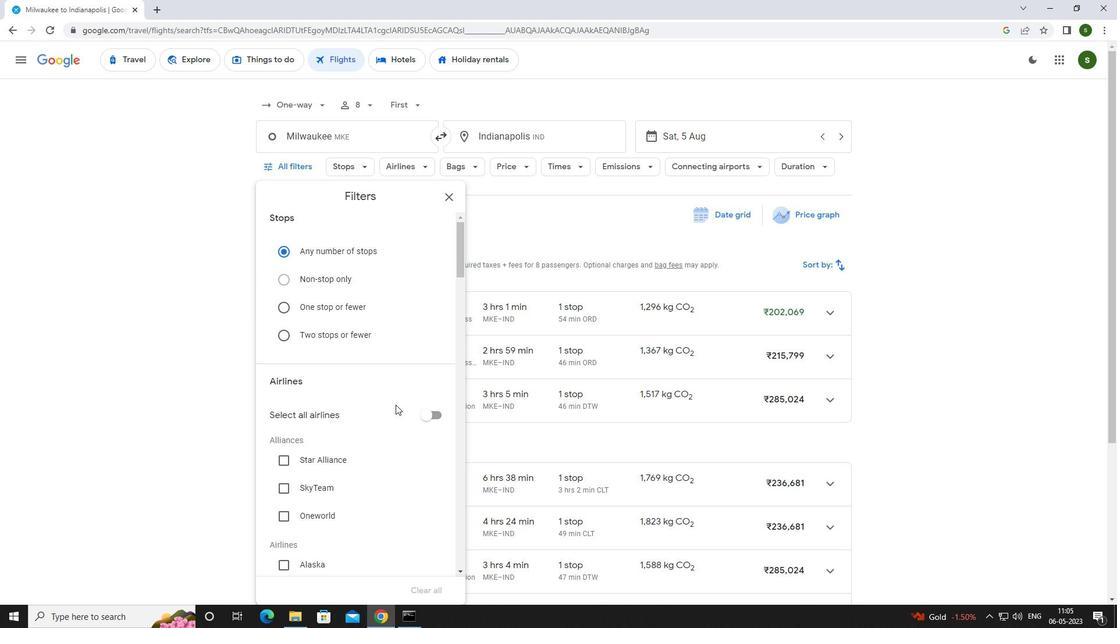
Action: Mouse scrolled (394, 403) with delta (0, 0)
Screenshot: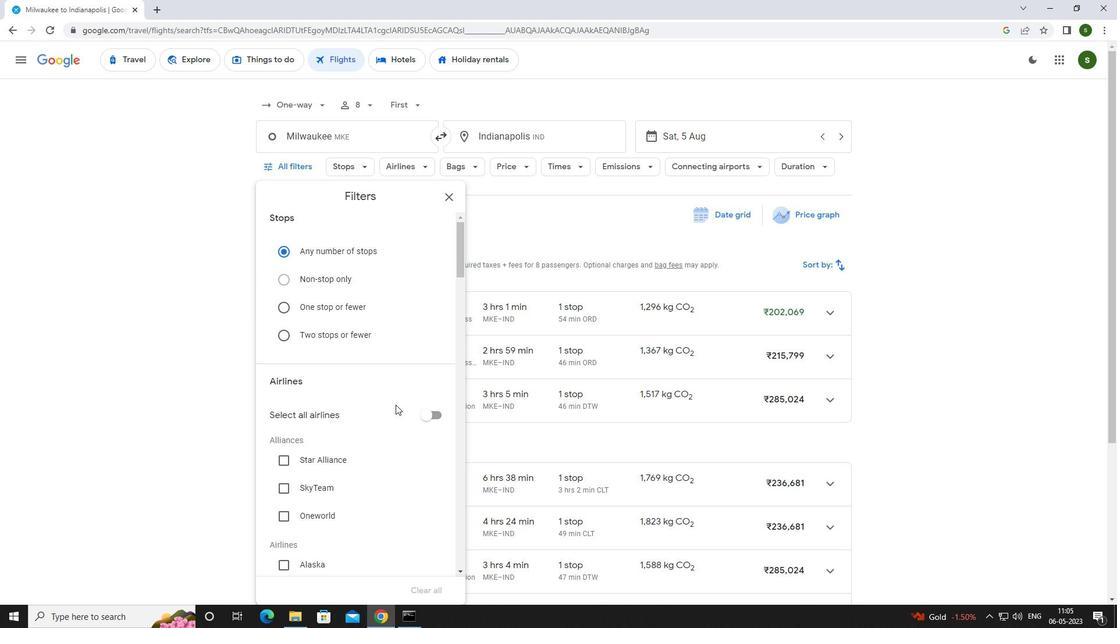 
Action: Mouse moved to (393, 404)
Screenshot: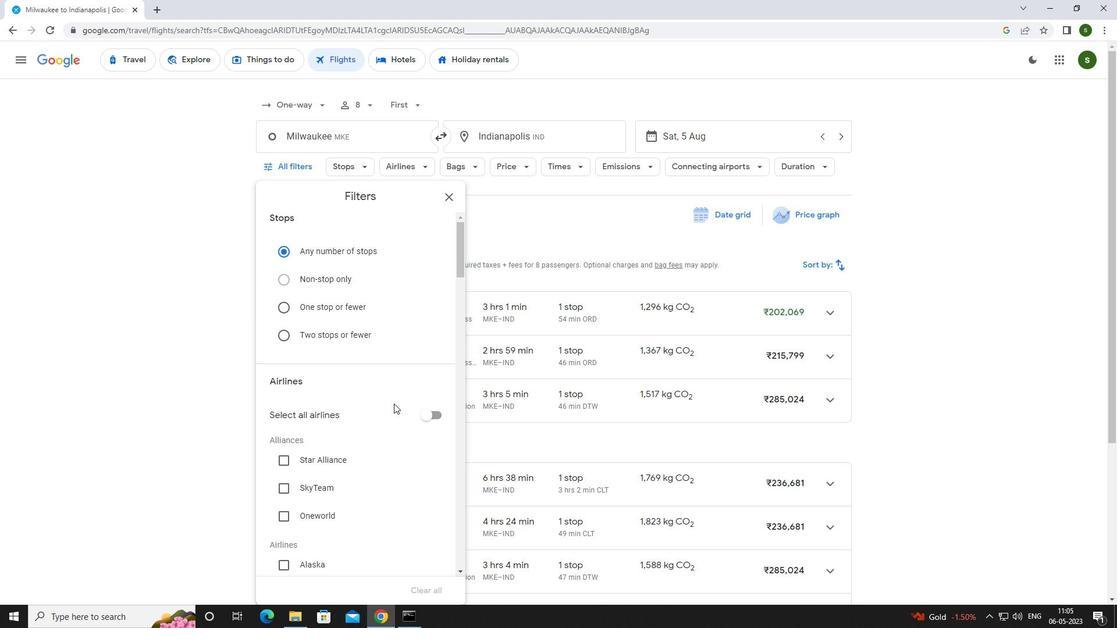 
Action: Mouse scrolled (393, 403) with delta (0, 0)
Screenshot: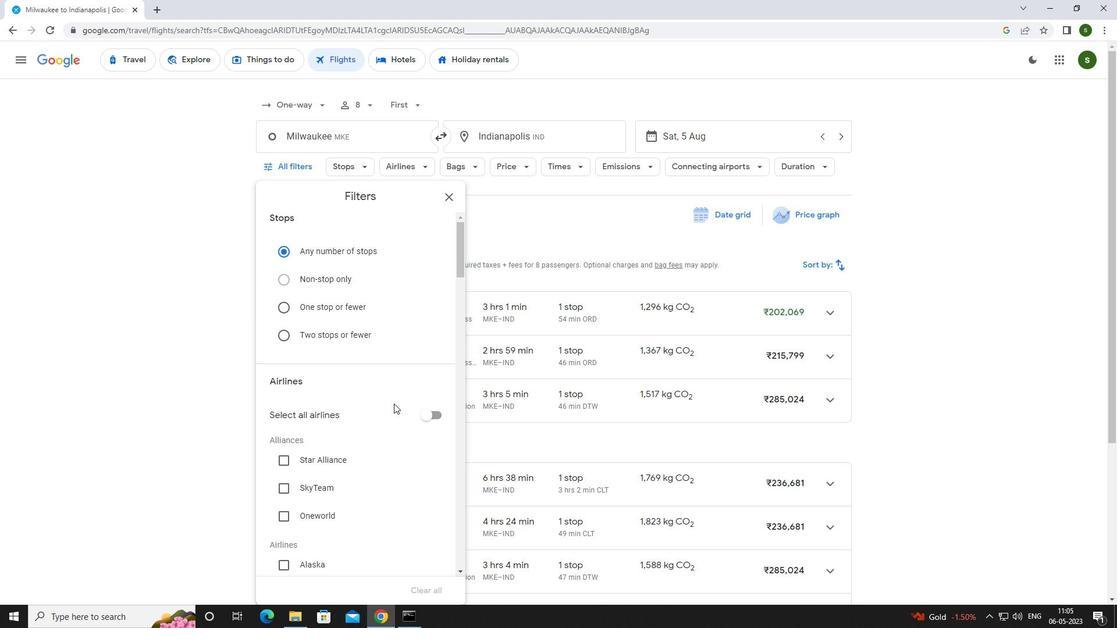 
Action: Mouse scrolled (393, 403) with delta (0, 0)
Screenshot: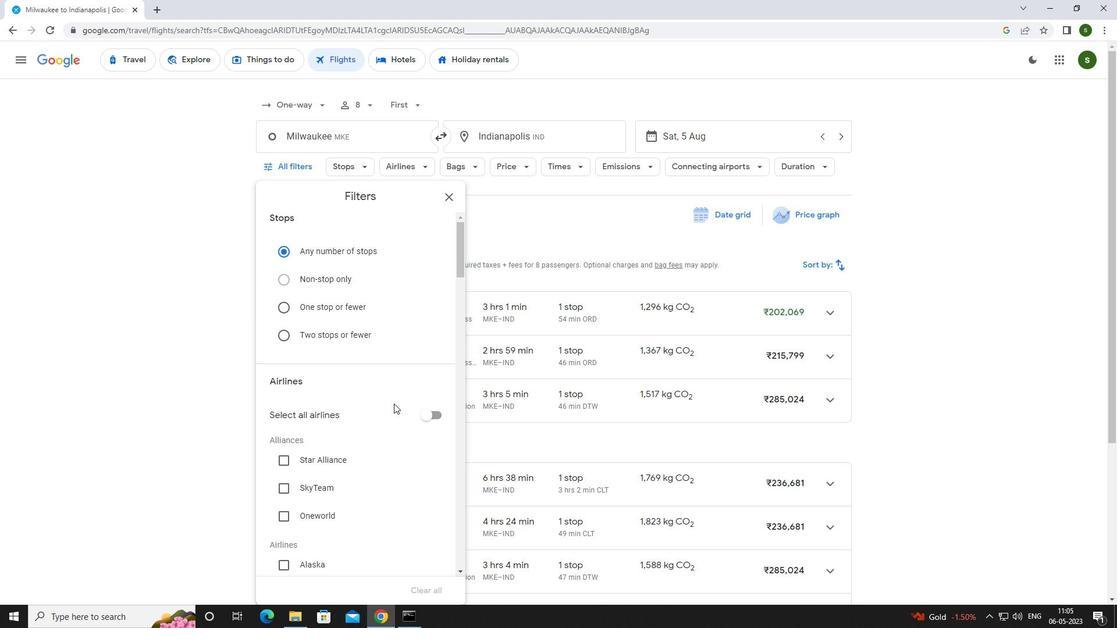 
Action: Mouse scrolled (393, 403) with delta (0, 0)
Screenshot: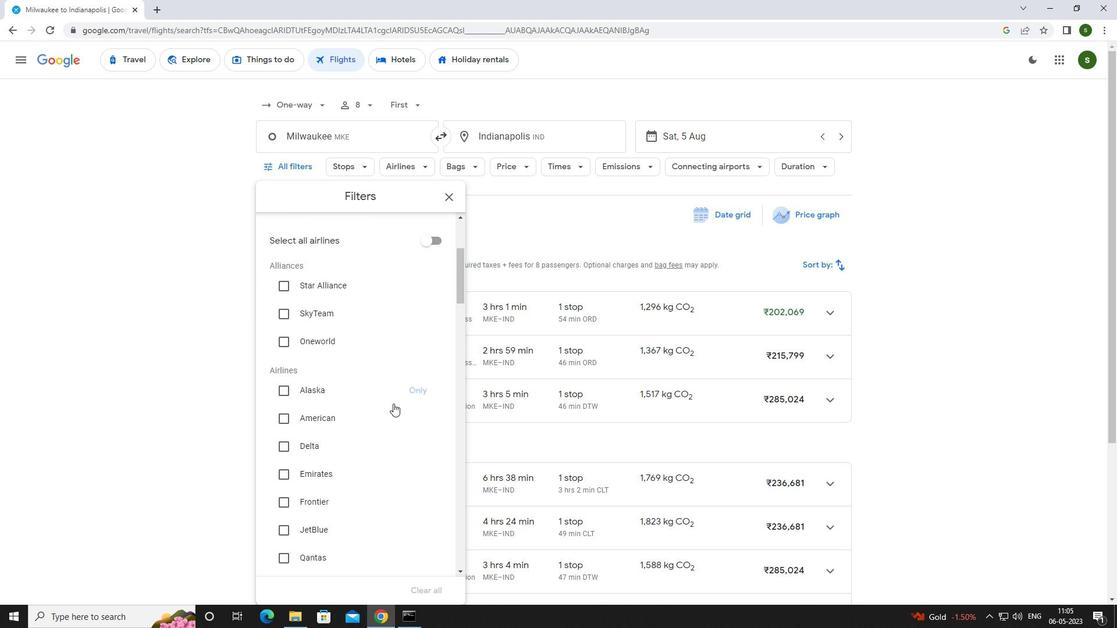 
Action: Mouse scrolled (393, 403) with delta (0, 0)
Screenshot: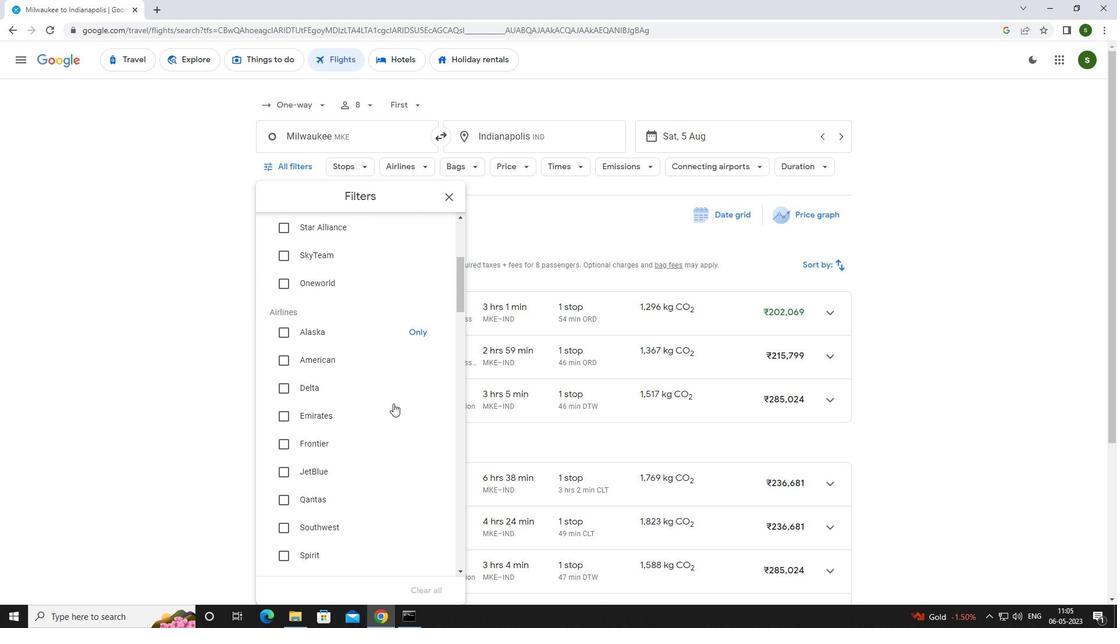 
Action: Mouse scrolled (393, 403) with delta (0, 0)
Screenshot: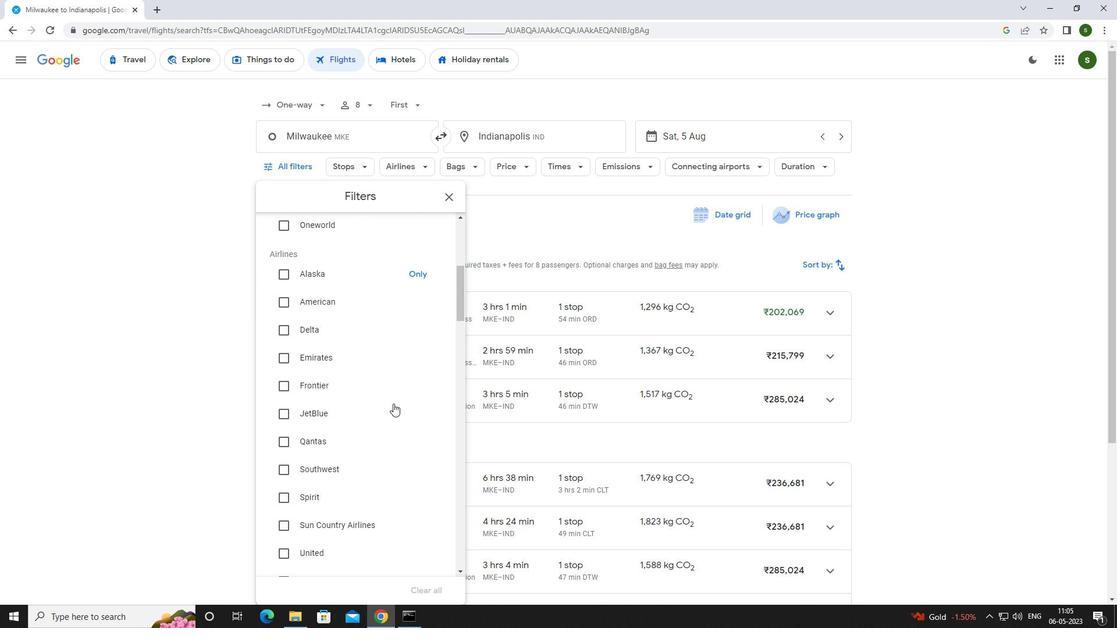 
Action: Mouse scrolled (393, 403) with delta (0, 0)
Screenshot: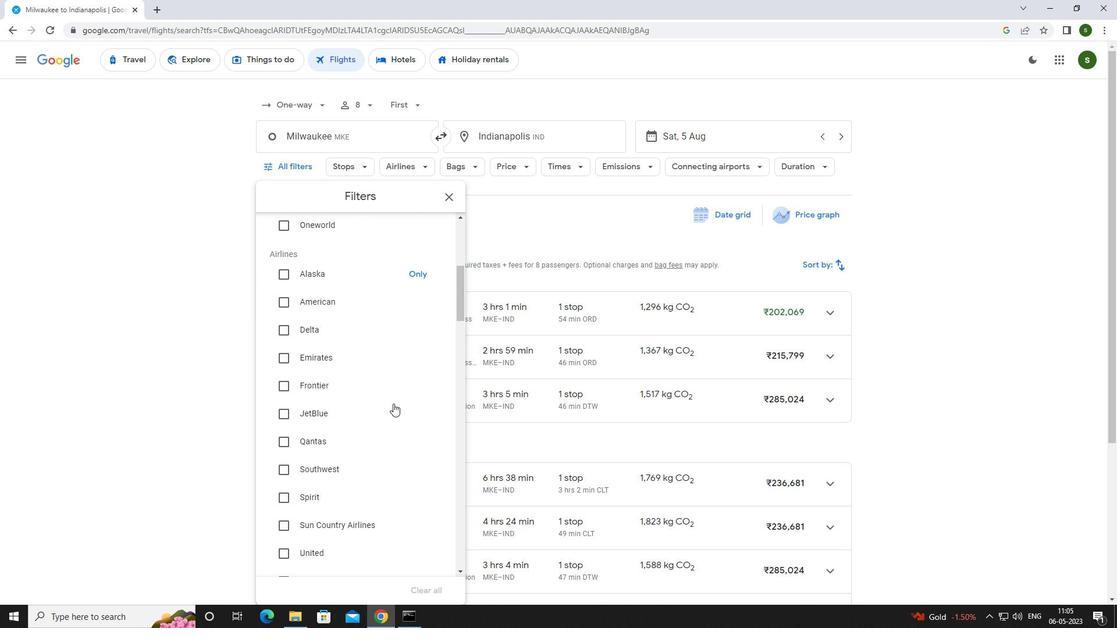 
Action: Mouse scrolled (393, 403) with delta (0, 0)
Screenshot: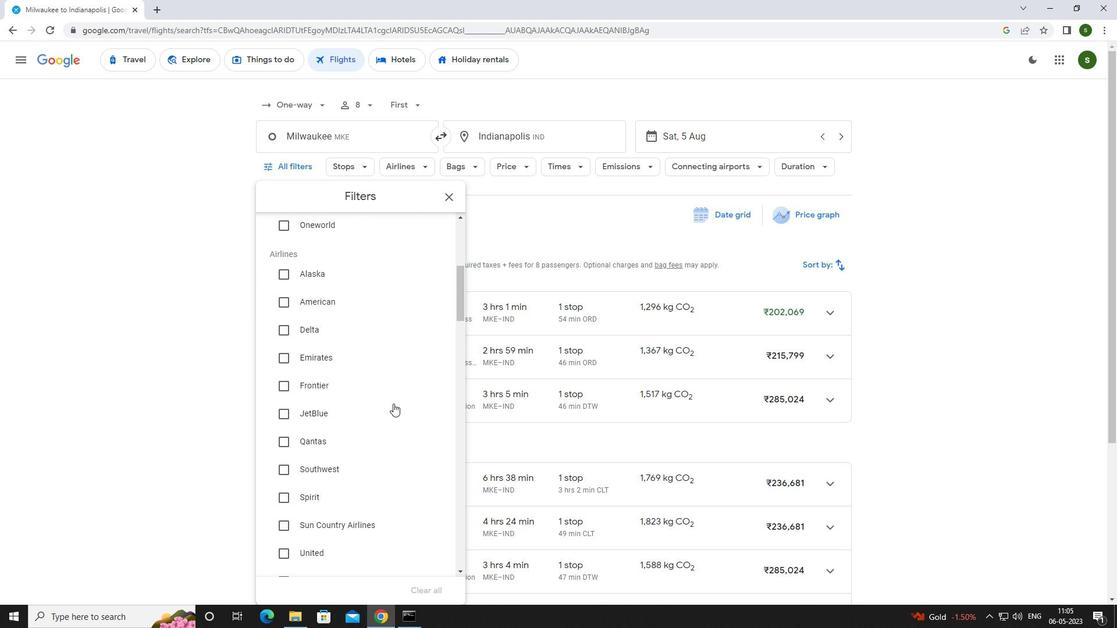 
Action: Mouse scrolled (393, 403) with delta (0, 0)
Screenshot: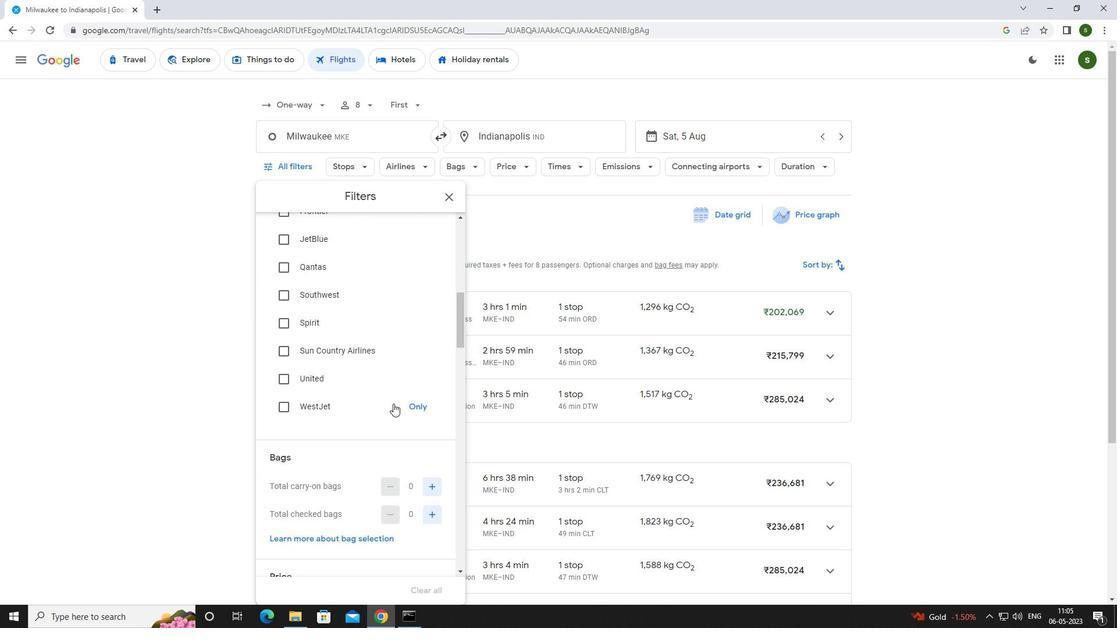 
Action: Mouse scrolled (393, 403) with delta (0, 0)
Screenshot: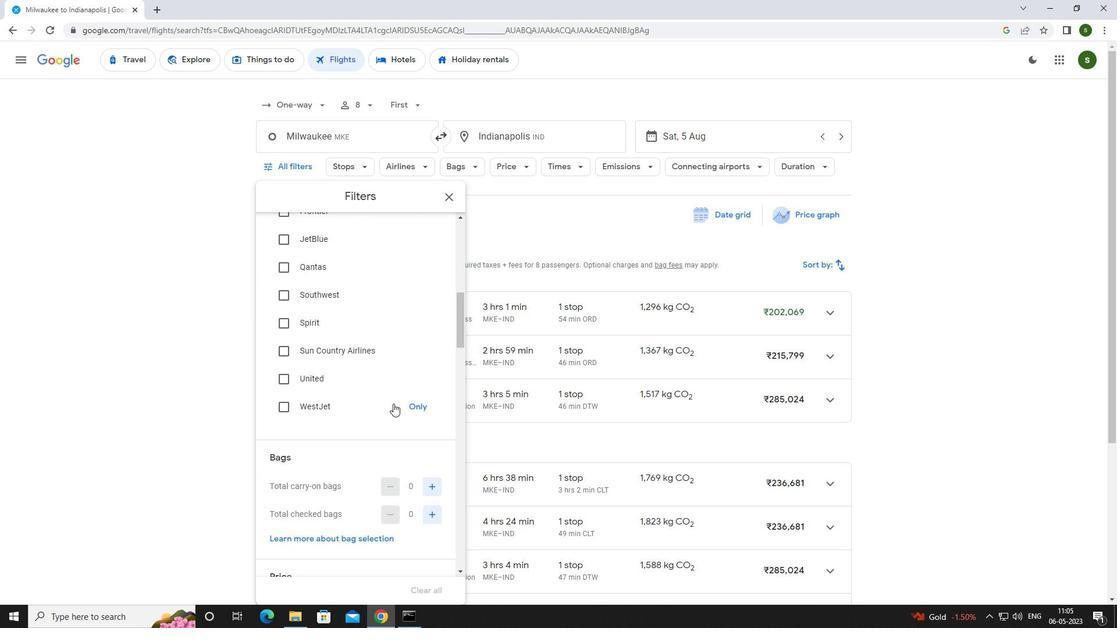 
Action: Mouse moved to (427, 392)
Screenshot: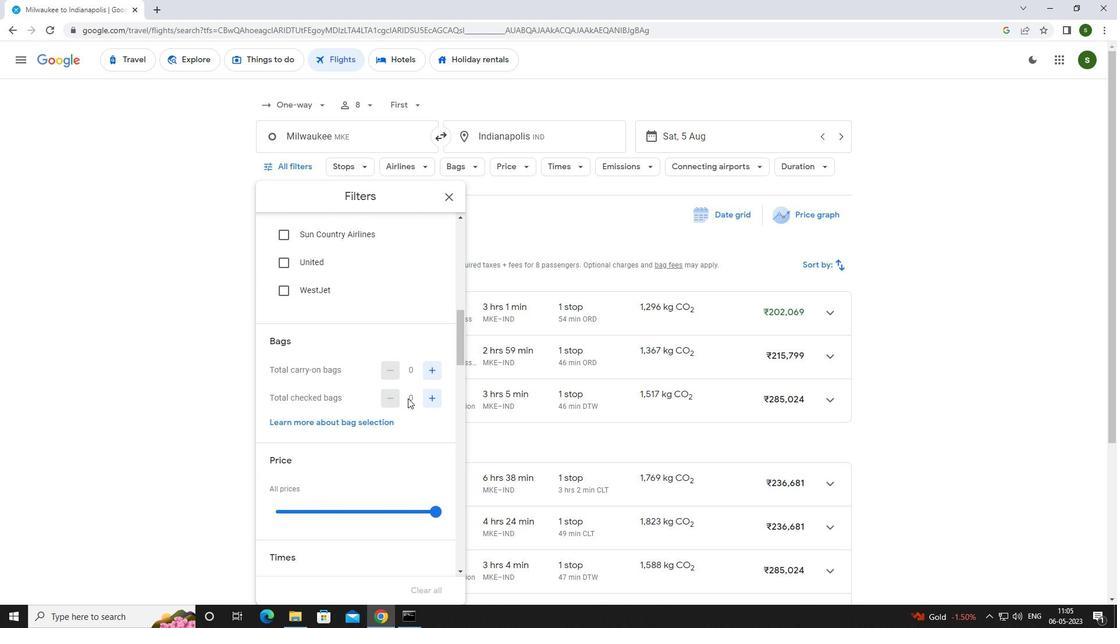 
Action: Mouse pressed left at (427, 392)
Screenshot: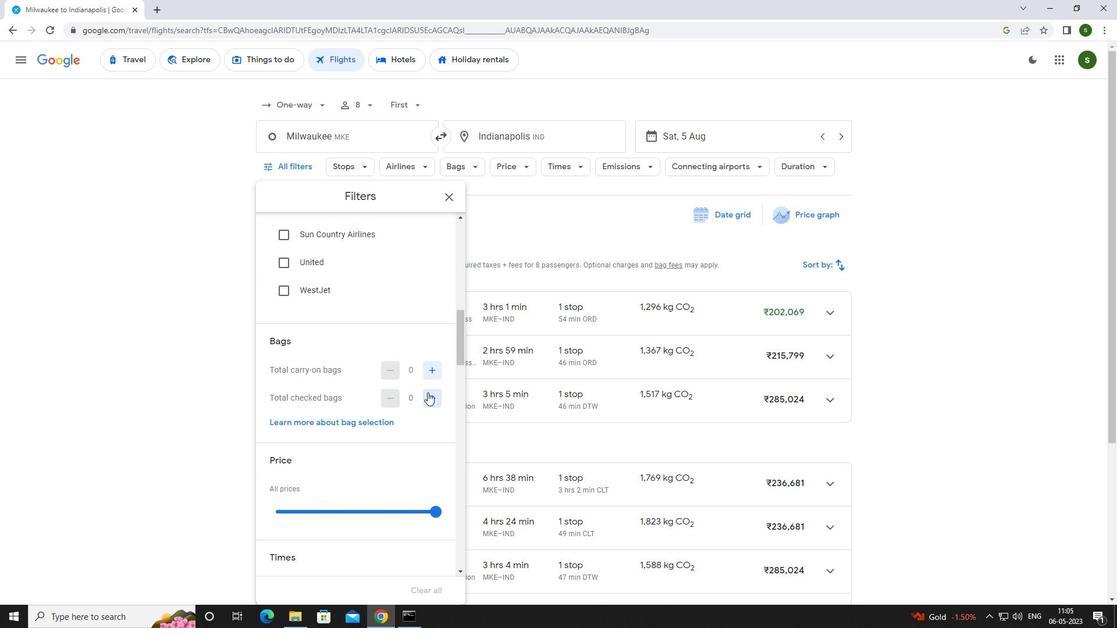 
Action: Mouse pressed left at (427, 392)
Screenshot: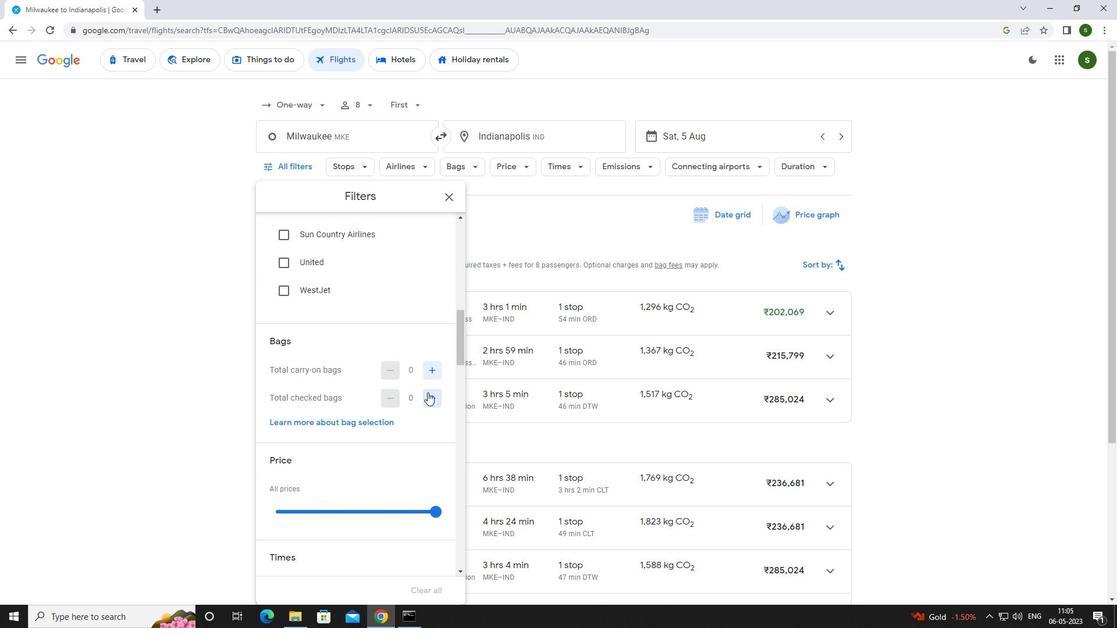 
Action: Mouse pressed left at (427, 392)
Screenshot: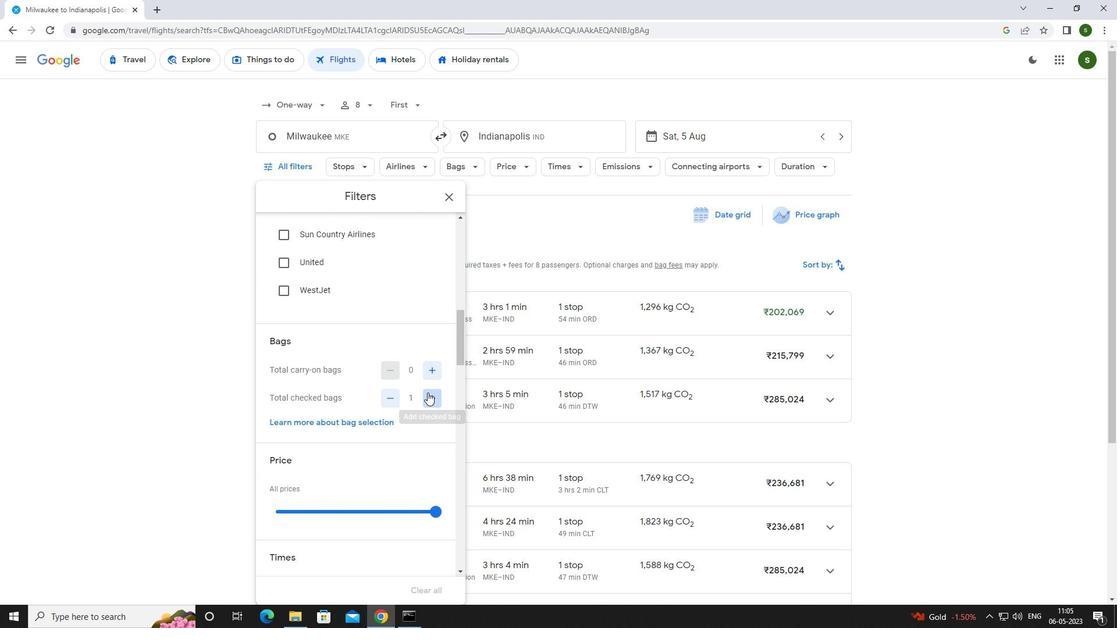 
Action: Mouse pressed left at (427, 392)
Screenshot: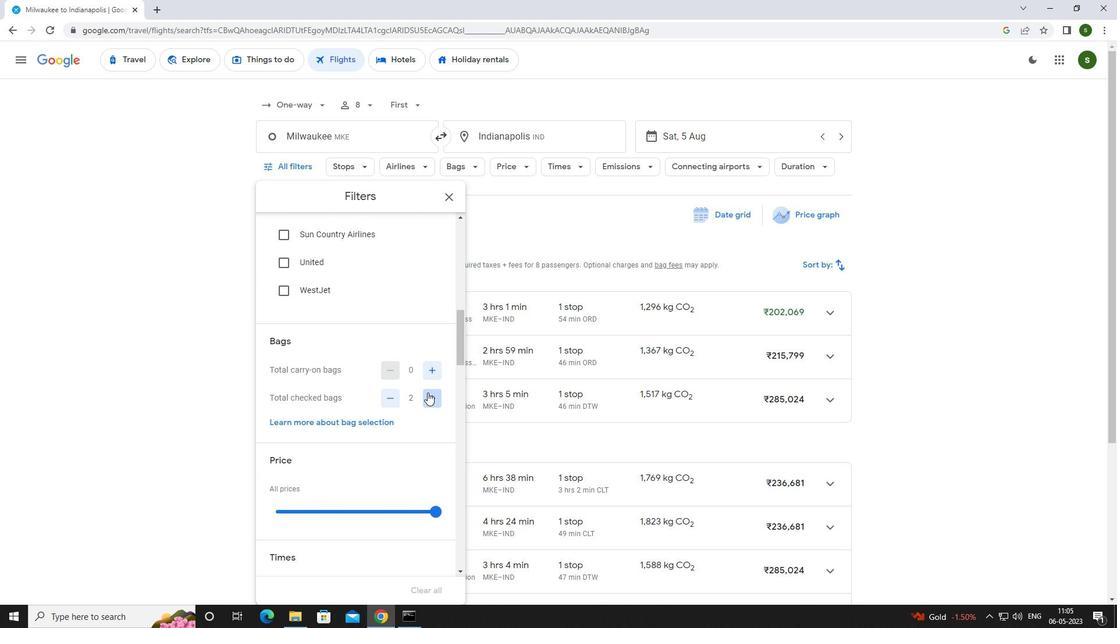 
Action: Mouse pressed left at (427, 392)
Screenshot: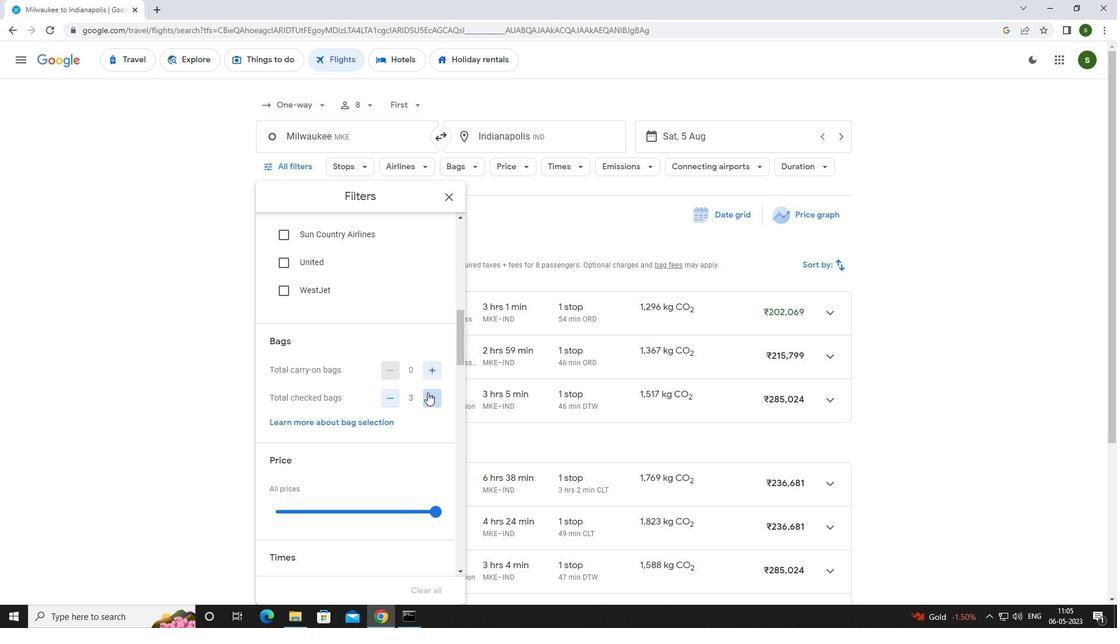 
Action: Mouse pressed left at (427, 392)
Screenshot: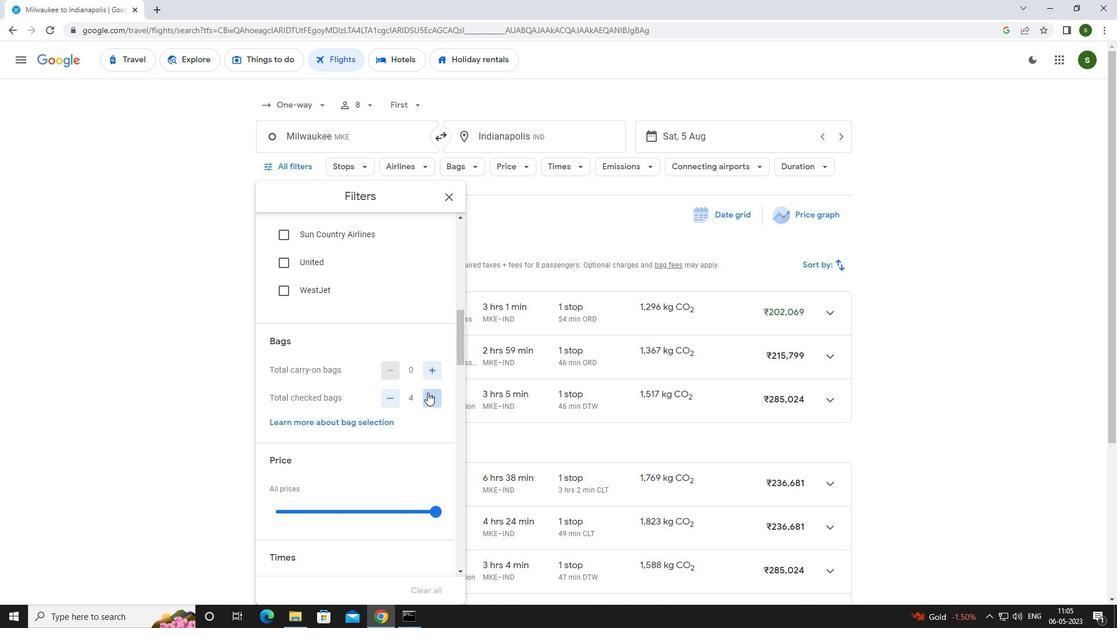 
Action: Mouse pressed left at (427, 392)
Screenshot: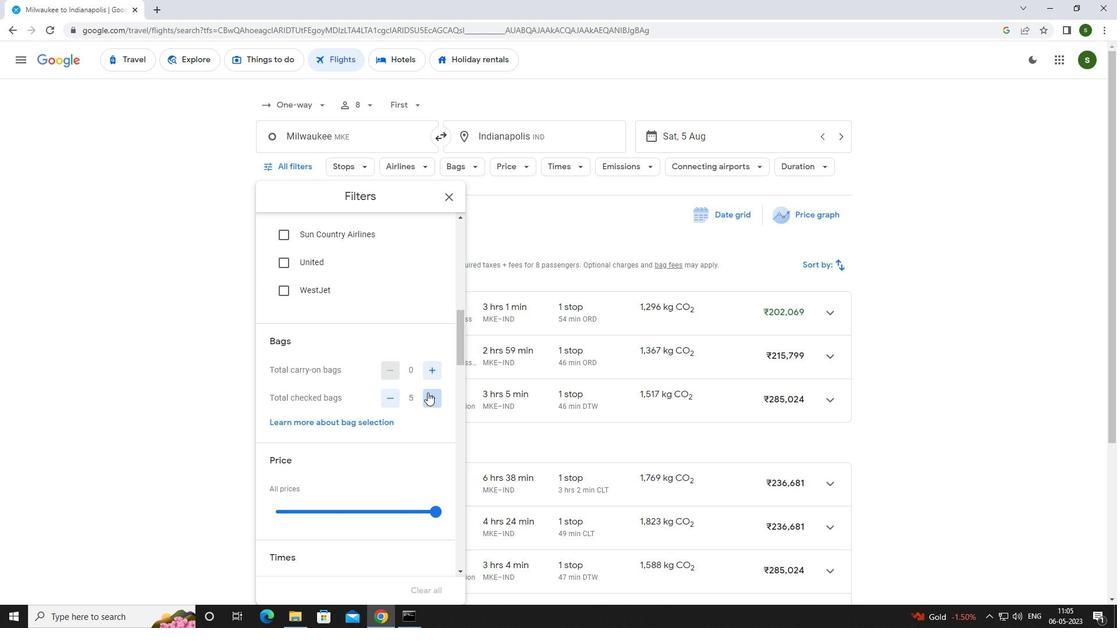 
Action: Mouse scrolled (427, 392) with delta (0, 0)
Screenshot: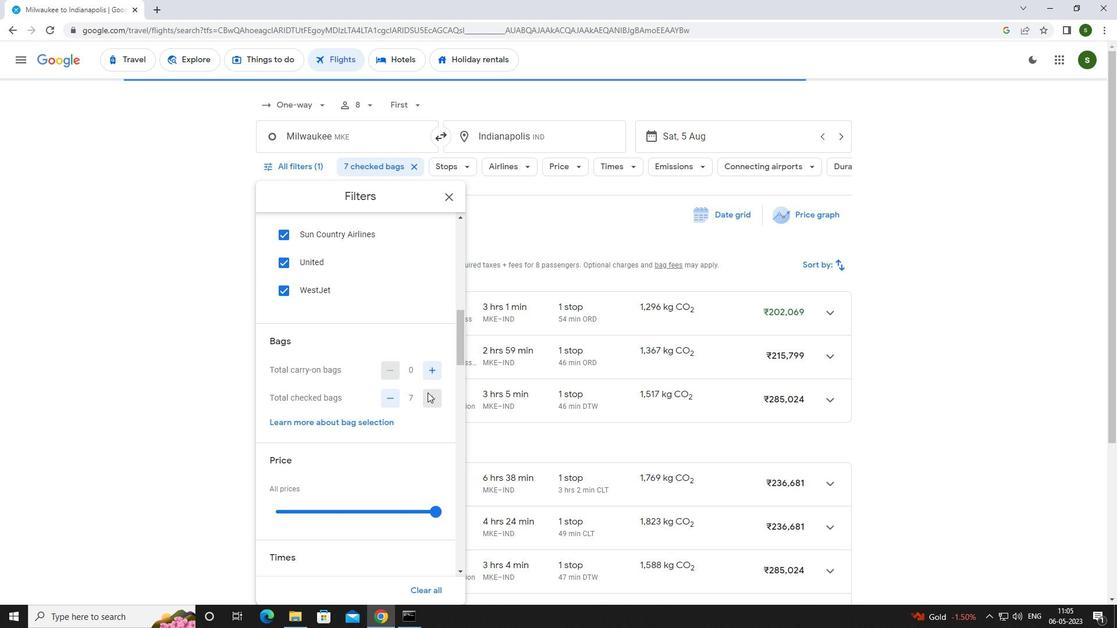 
Action: Mouse scrolled (427, 392) with delta (0, 0)
Screenshot: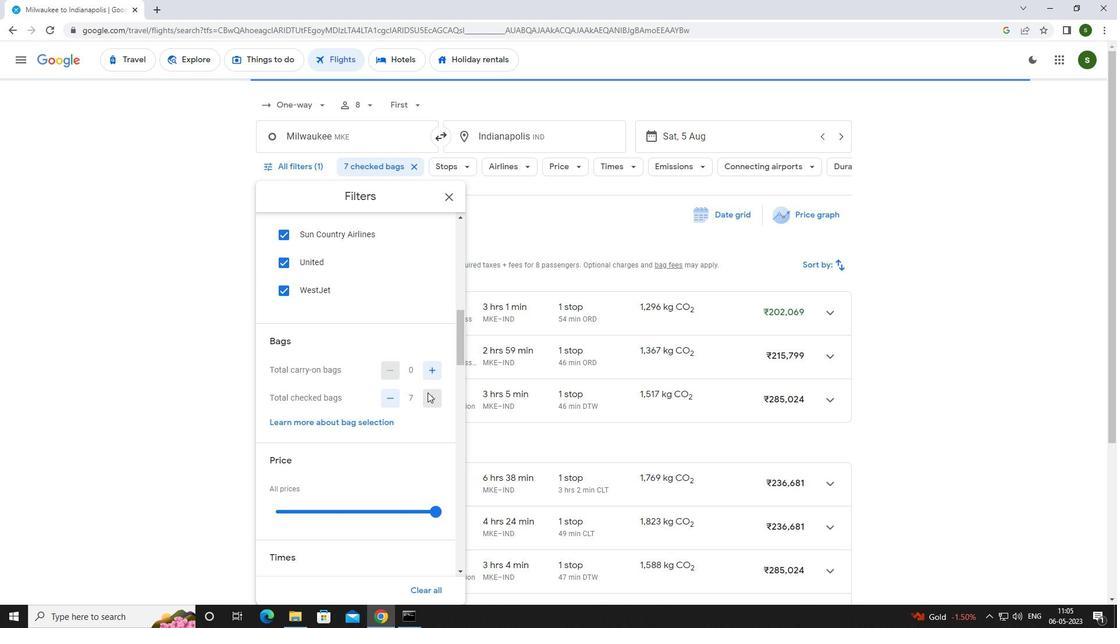 
Action: Mouse moved to (438, 391)
Screenshot: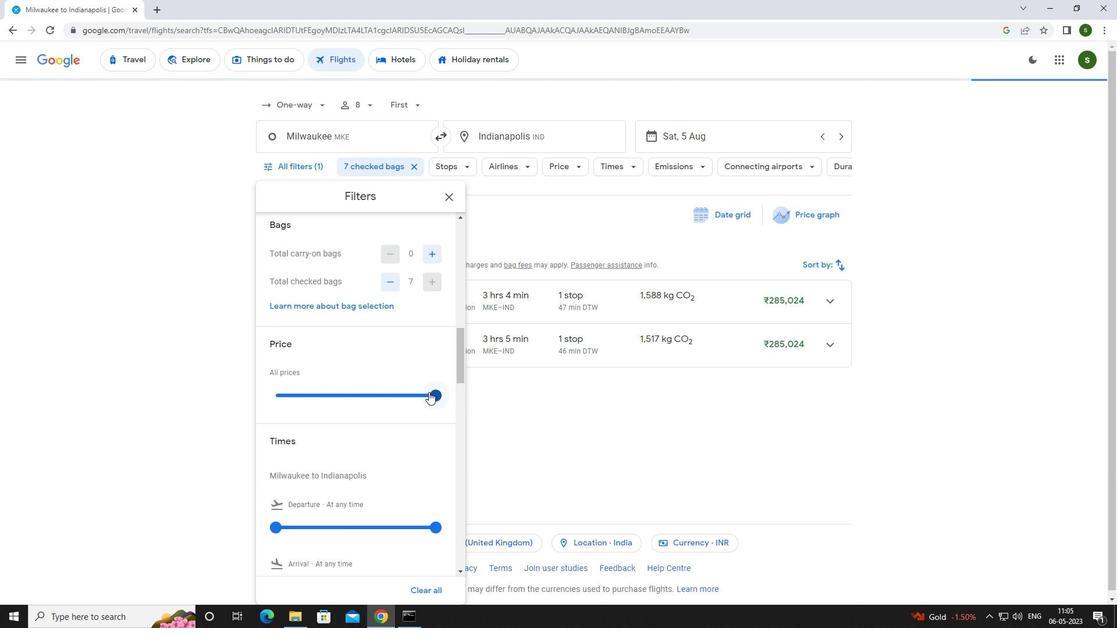 
Action: Mouse pressed left at (438, 391)
Screenshot: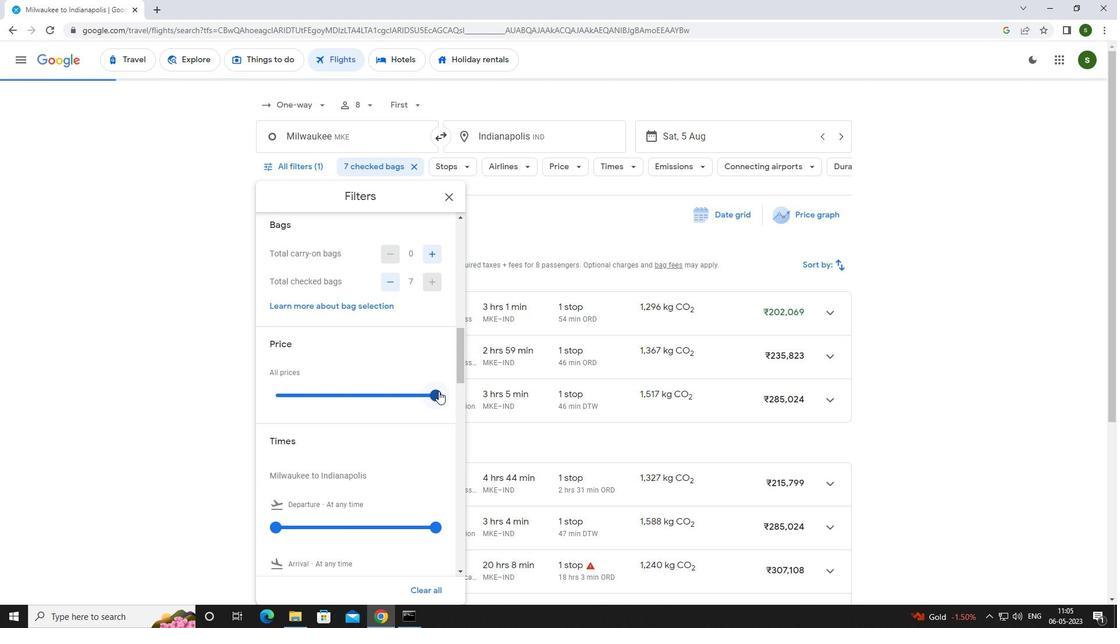 
Action: Mouse moved to (277, 393)
Screenshot: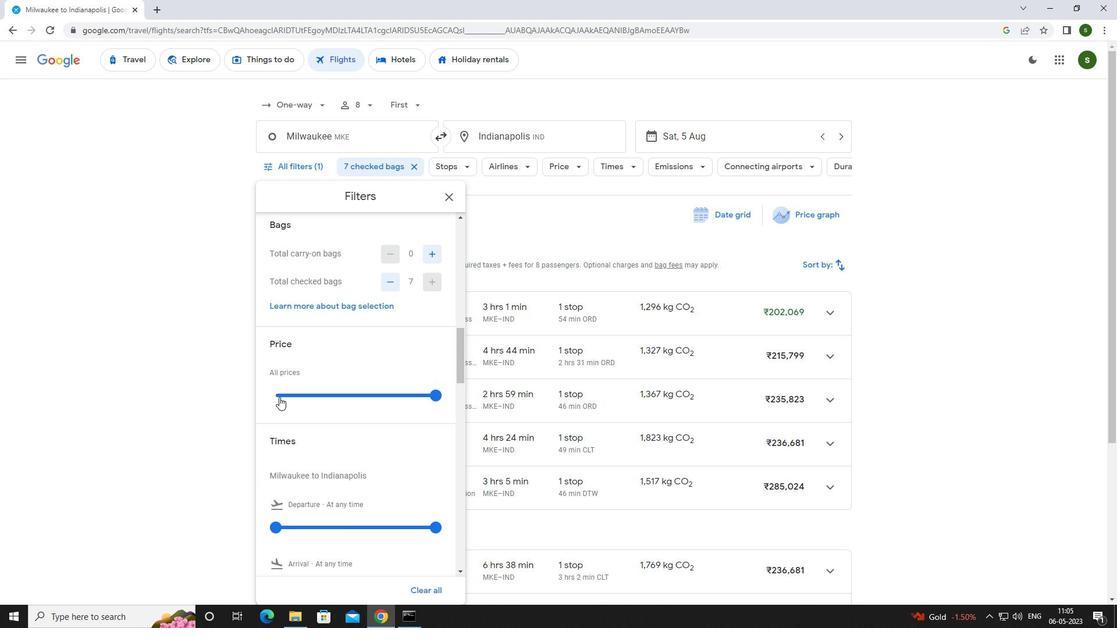 
Action: Mouse pressed left at (277, 393)
Screenshot: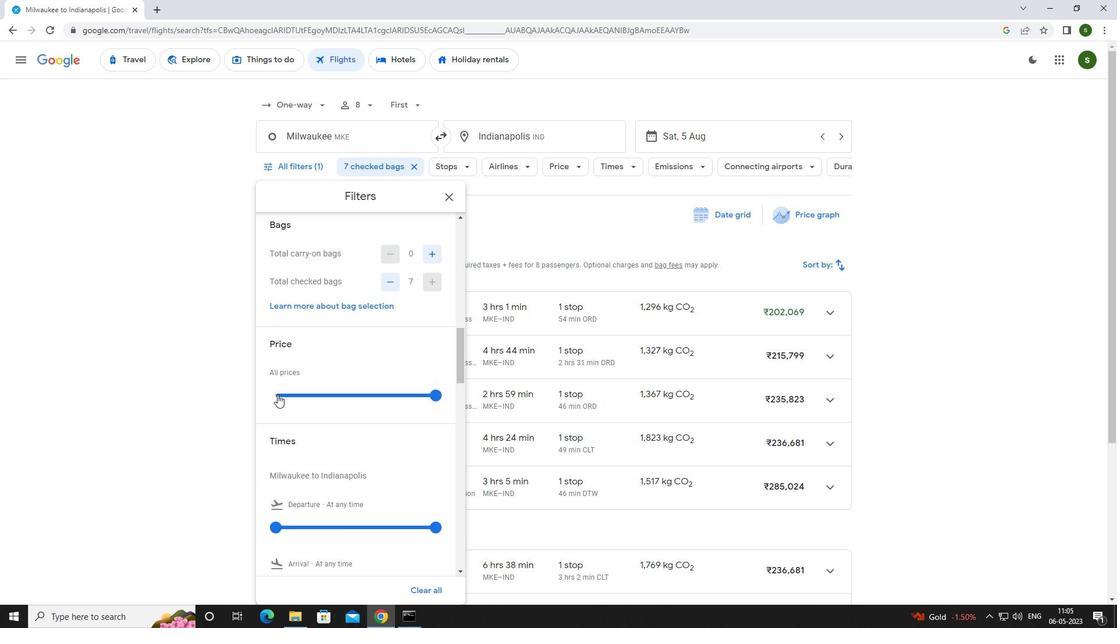 
Action: Mouse scrolled (277, 392) with delta (0, 0)
Screenshot: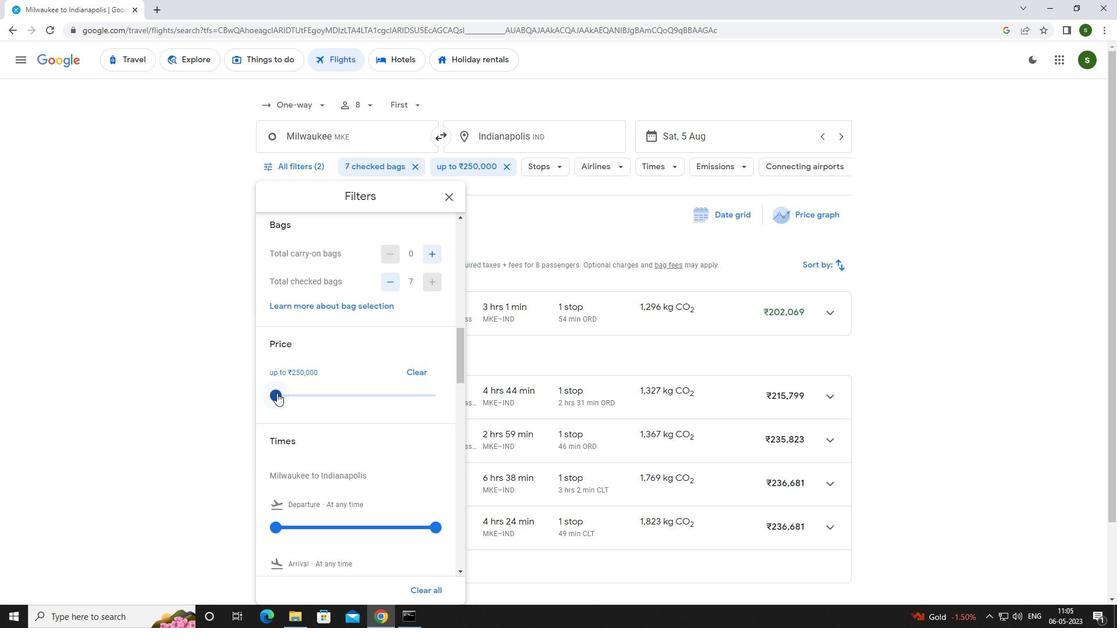 
Action: Mouse scrolled (277, 392) with delta (0, 0)
Screenshot: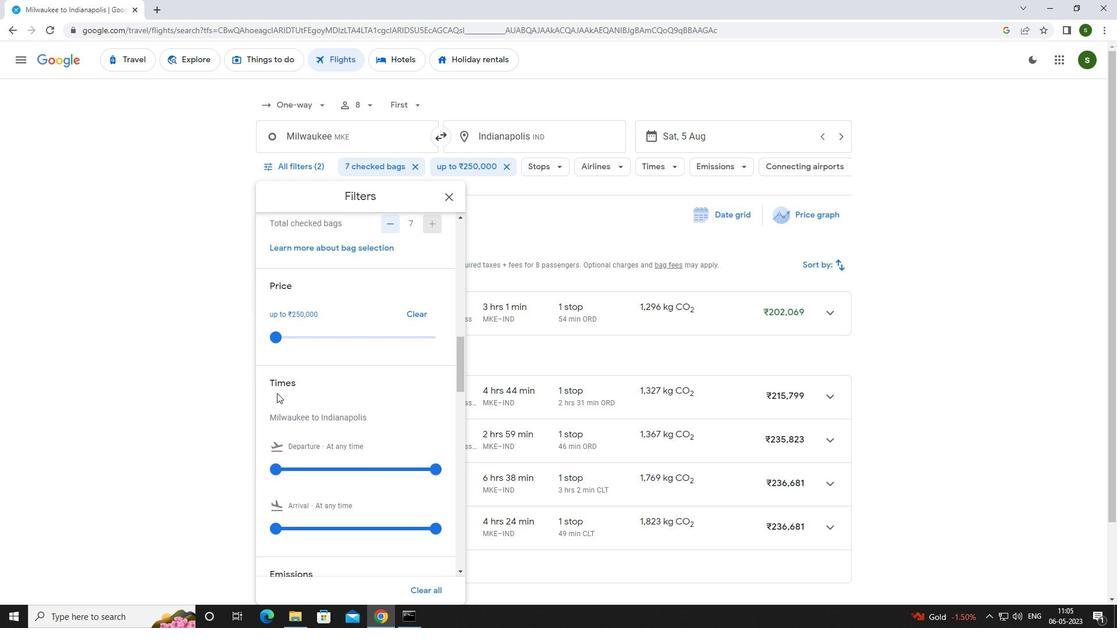 
Action: Mouse moved to (277, 415)
Screenshot: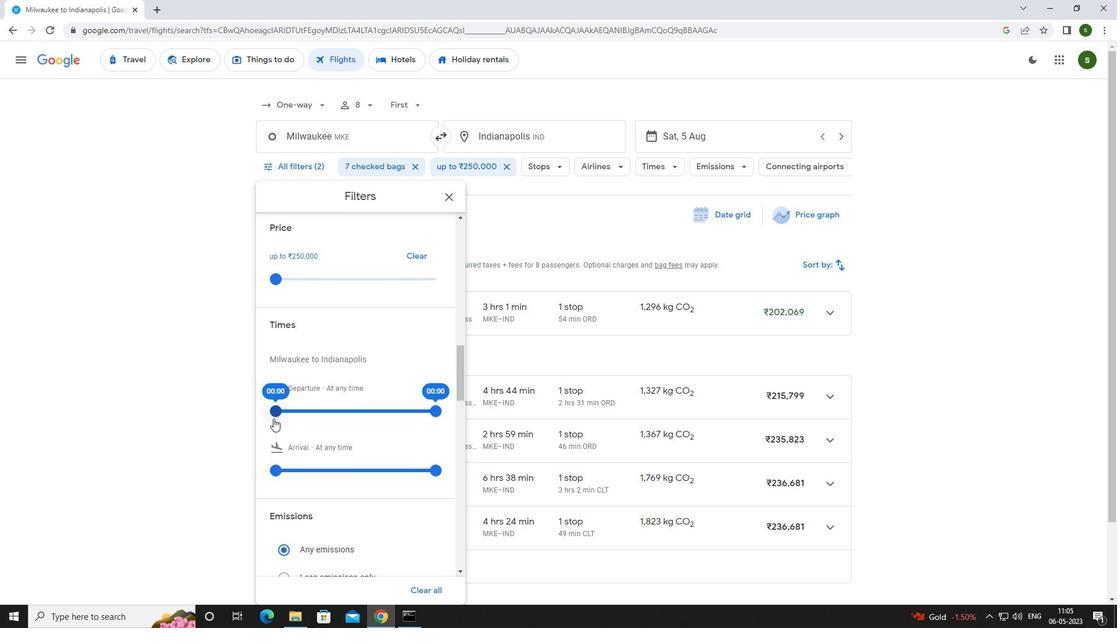 
Action: Mouse pressed left at (277, 415)
Screenshot: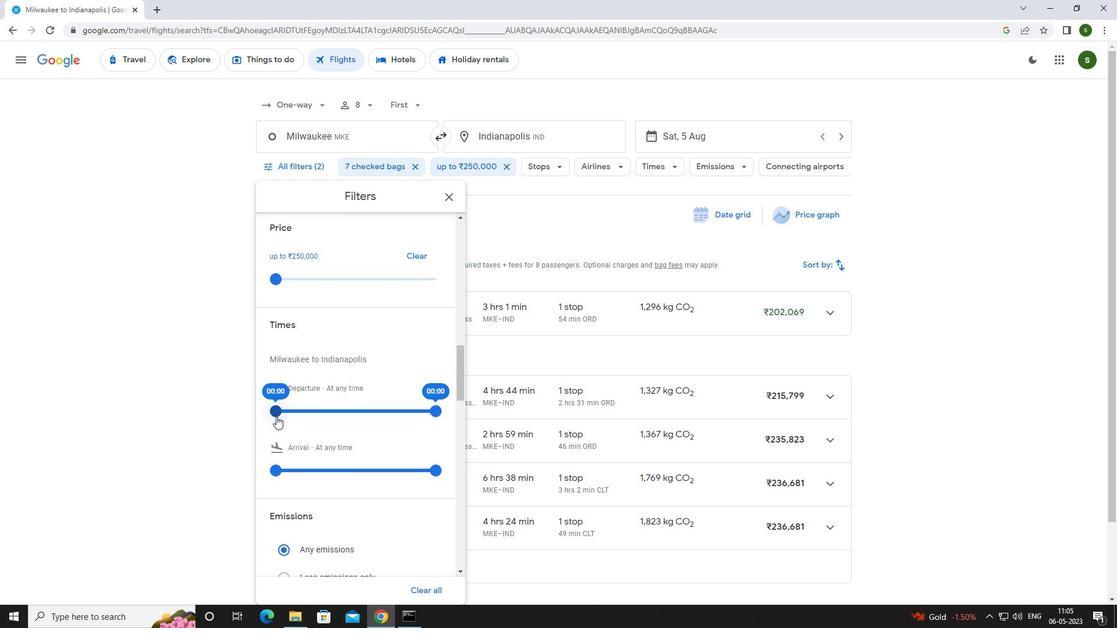 
Action: Mouse moved to (373, 416)
Screenshot: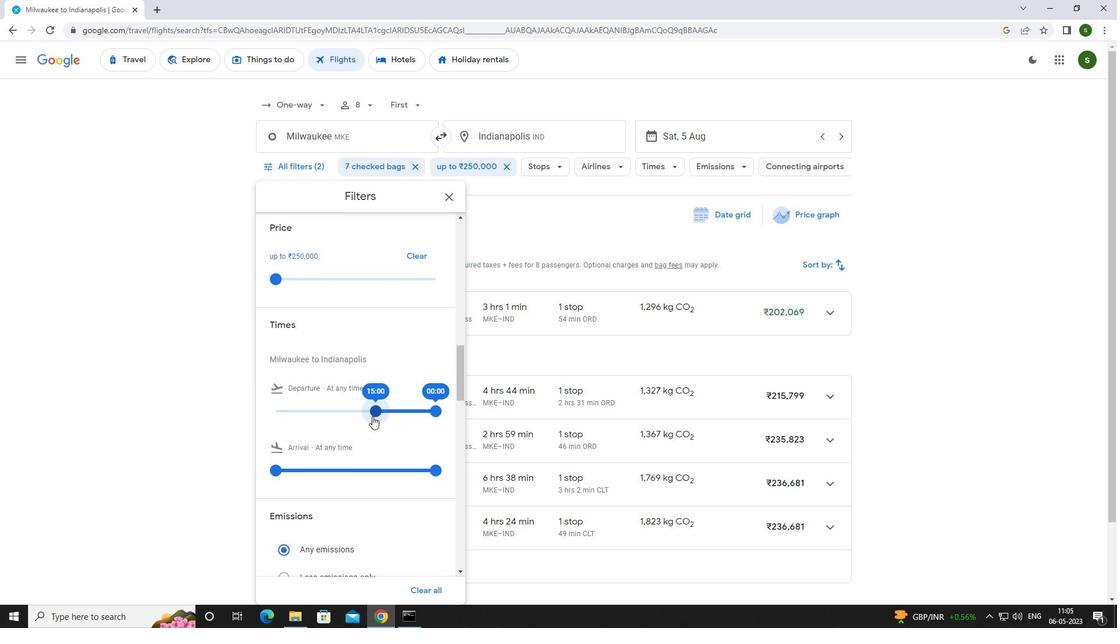 
Action: Mouse scrolled (373, 415) with delta (0, 0)
Screenshot: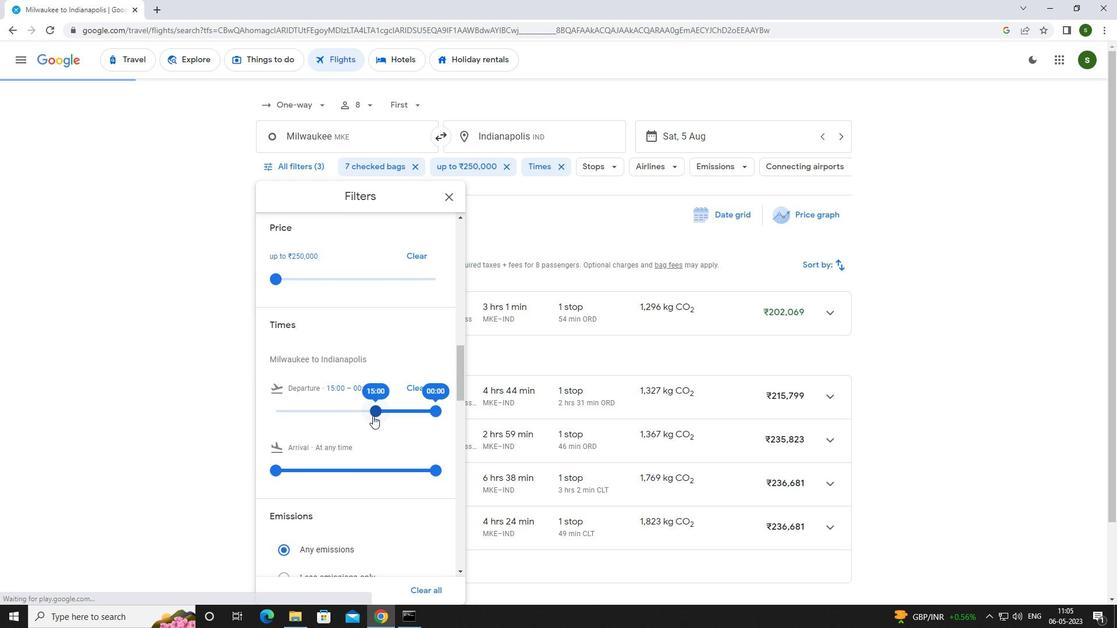 
Action: Mouse scrolled (373, 415) with delta (0, 0)
Screenshot: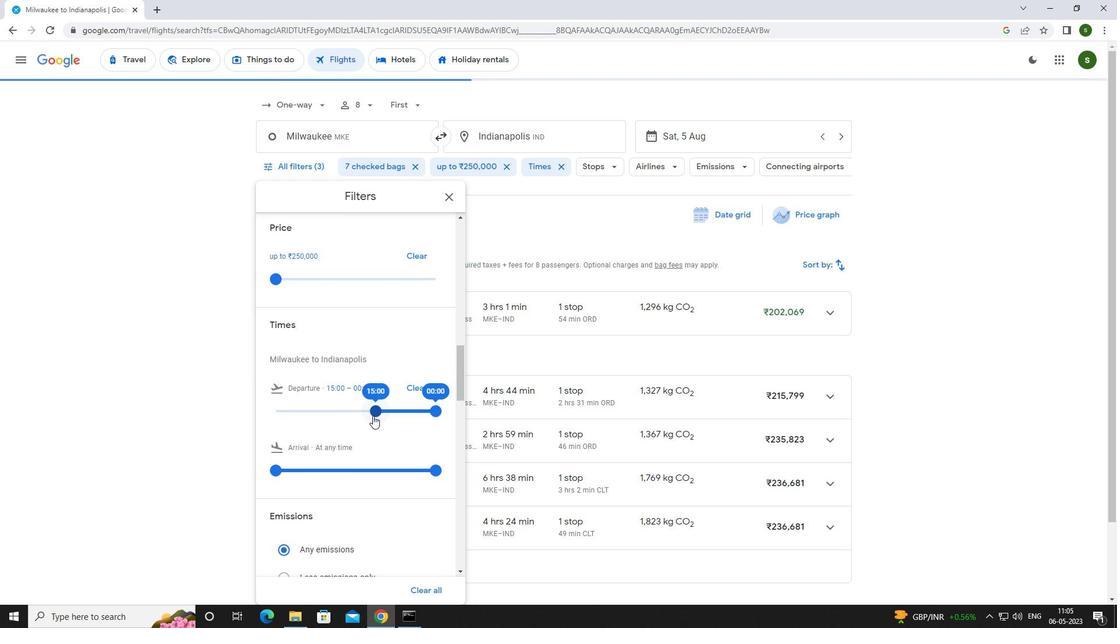 
Action: Mouse scrolled (373, 415) with delta (0, 0)
Screenshot: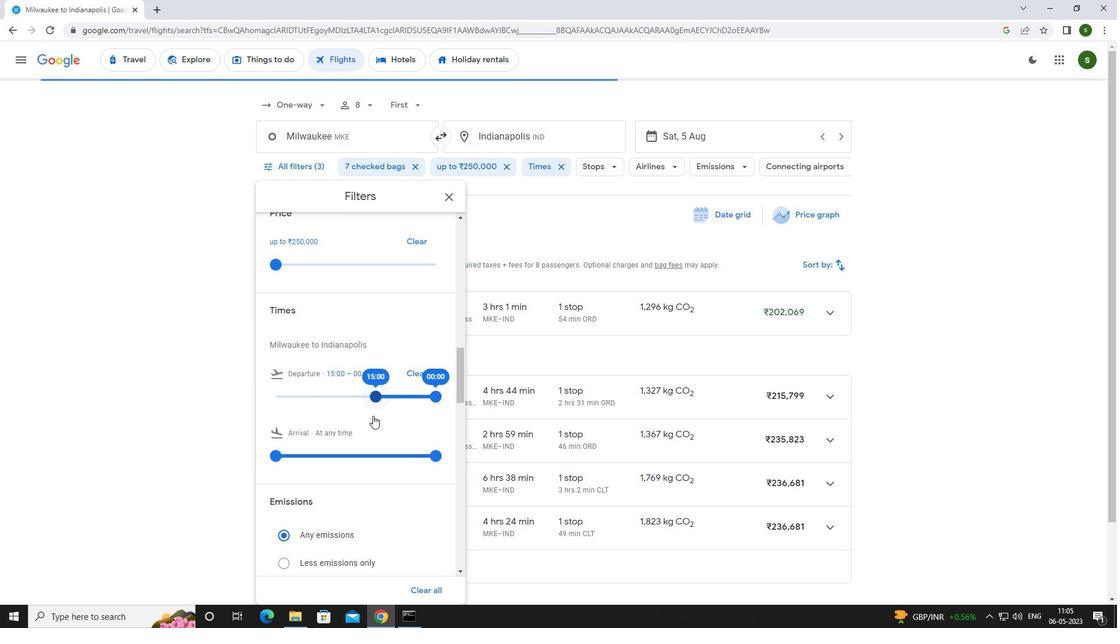 
Action: Mouse moved to (351, 397)
Screenshot: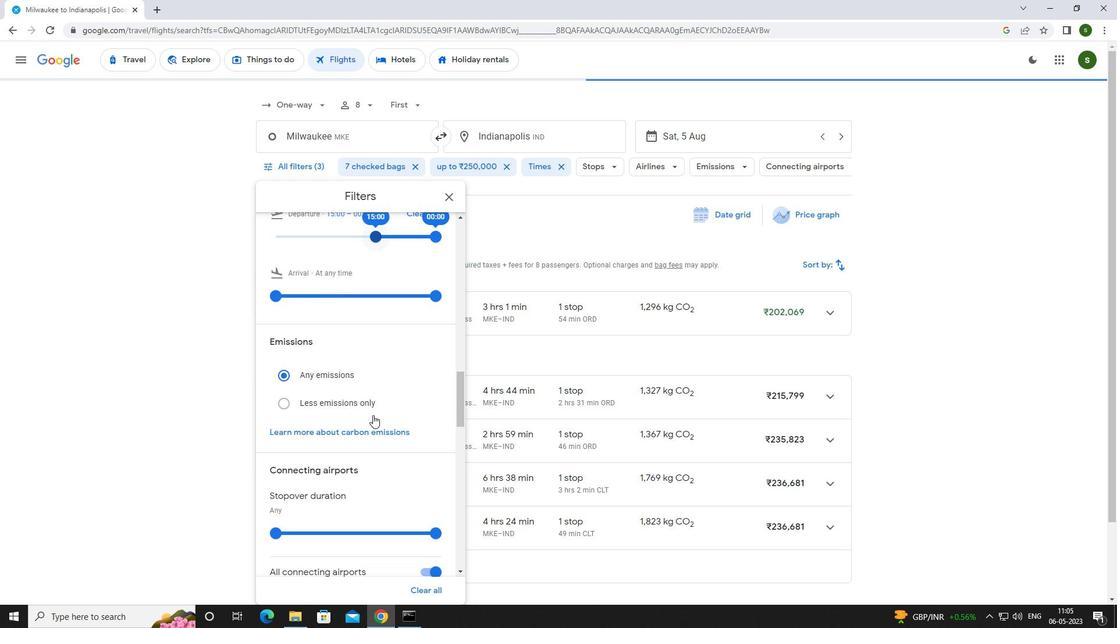 
Action: Mouse pressed left at (351, 397)
Screenshot: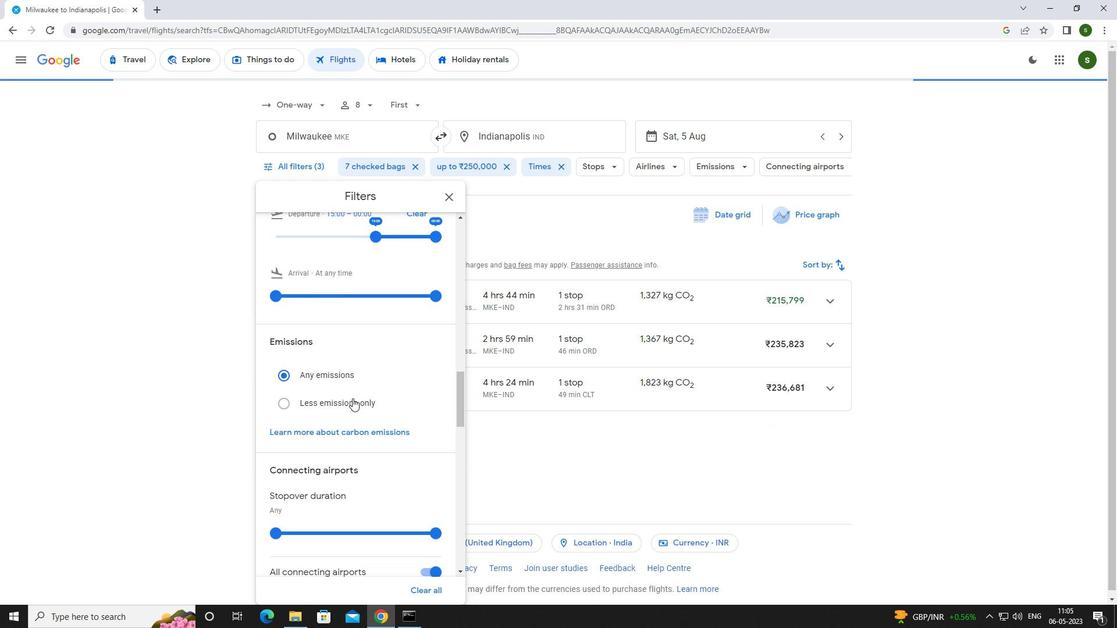 
Action: Mouse moved to (349, 400)
Screenshot: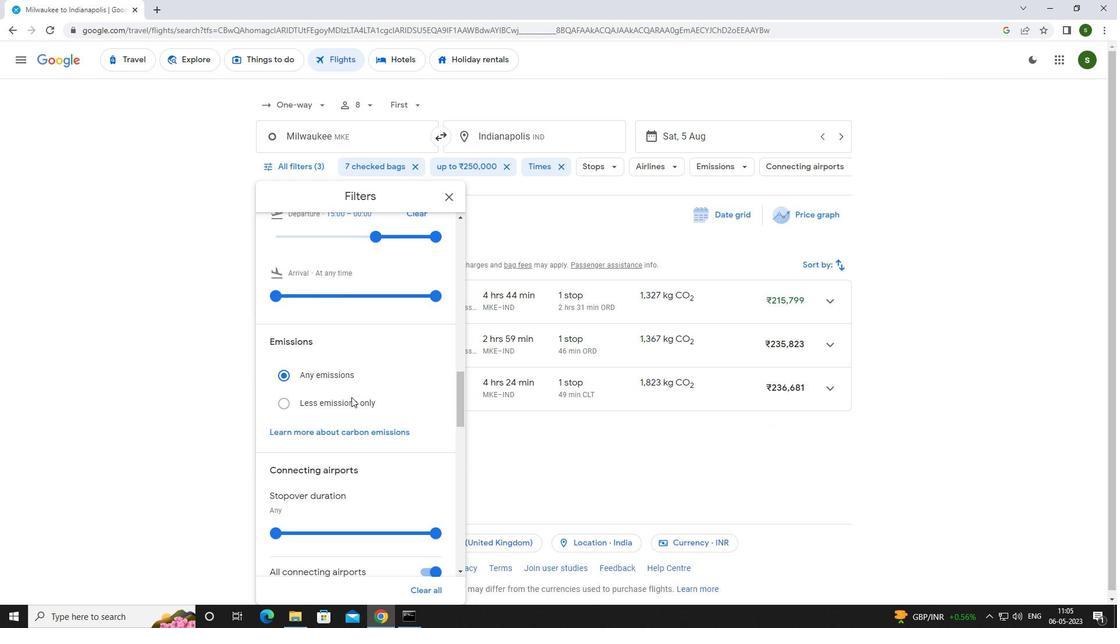 
Action: Mouse pressed left at (349, 400)
Screenshot: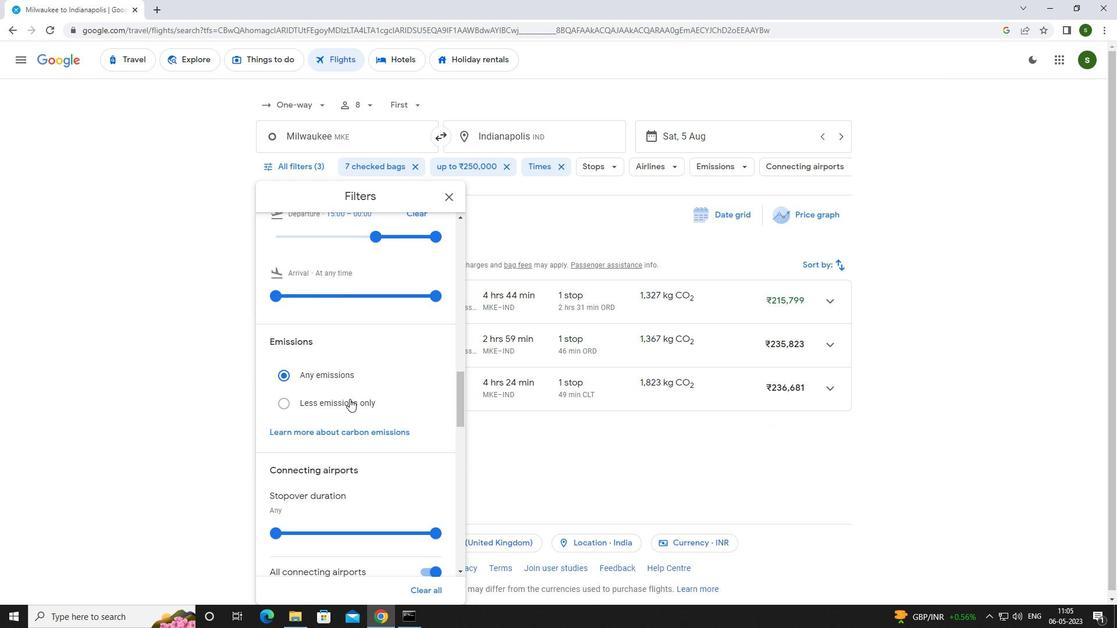 
Action: Mouse moved to (307, 402)
Screenshot: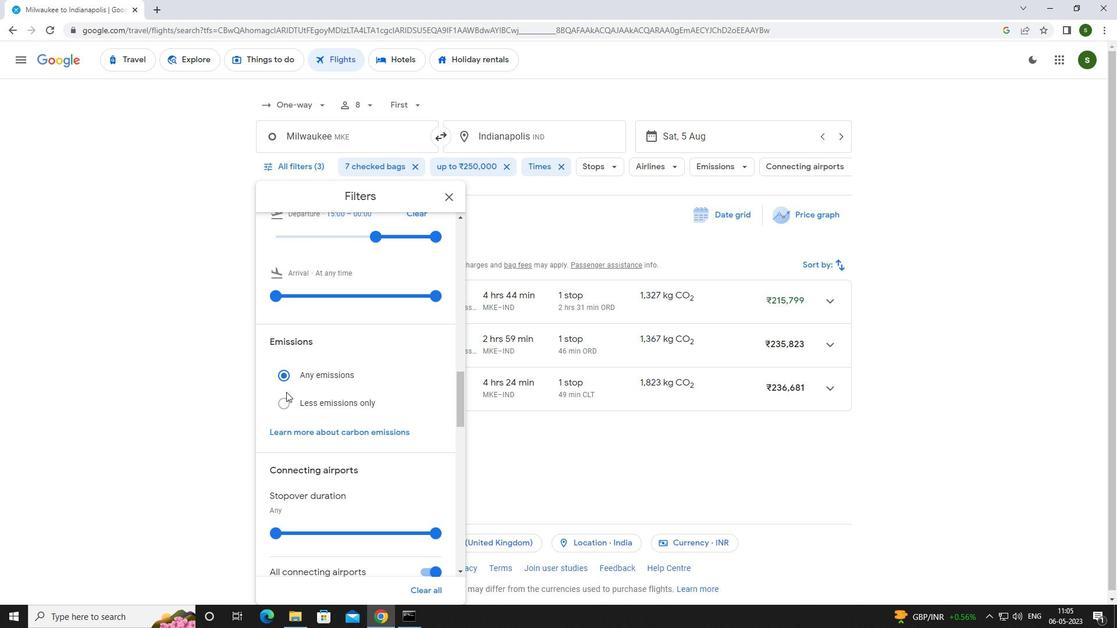 
Action: Mouse pressed left at (307, 402)
Screenshot: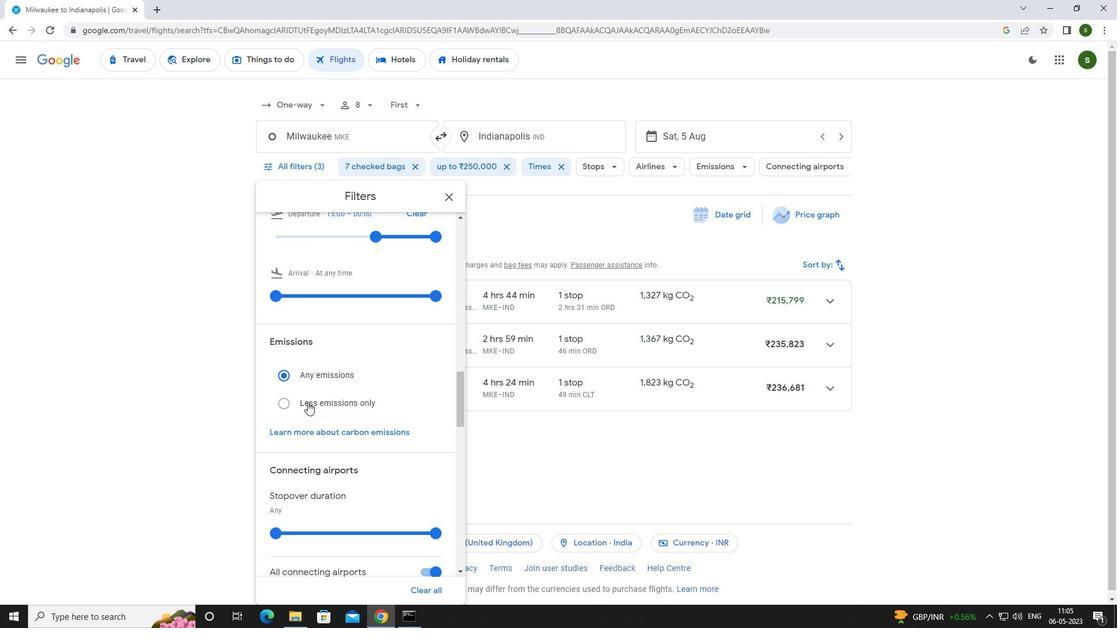 
Action: Mouse moved to (282, 402)
Screenshot: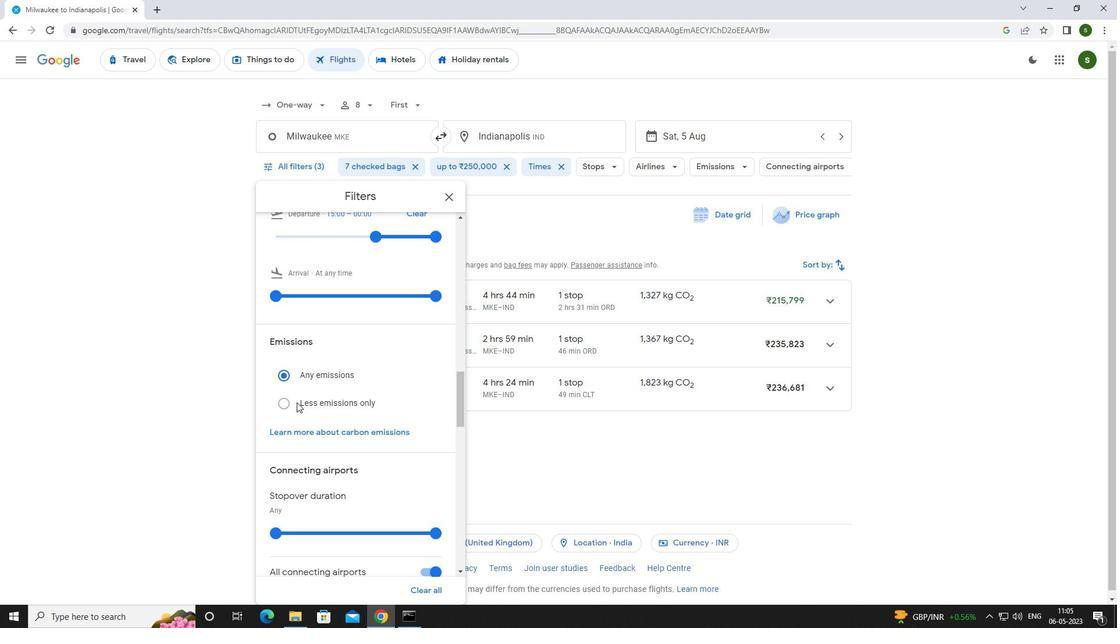 
Action: Mouse pressed left at (282, 402)
Screenshot: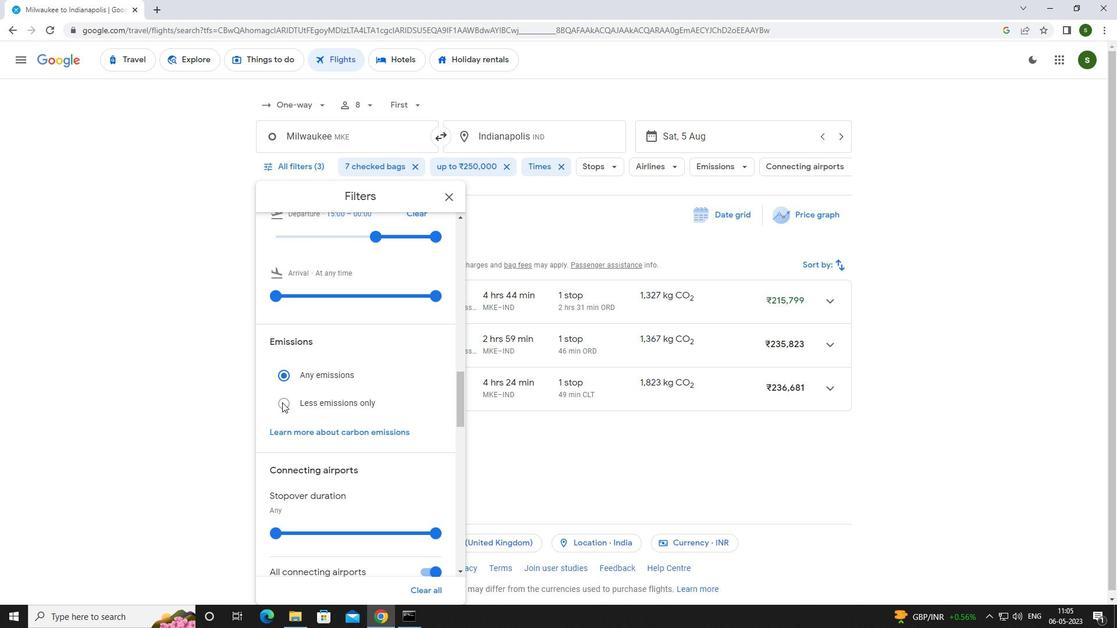 
Action: Mouse moved to (280, 405)
Screenshot: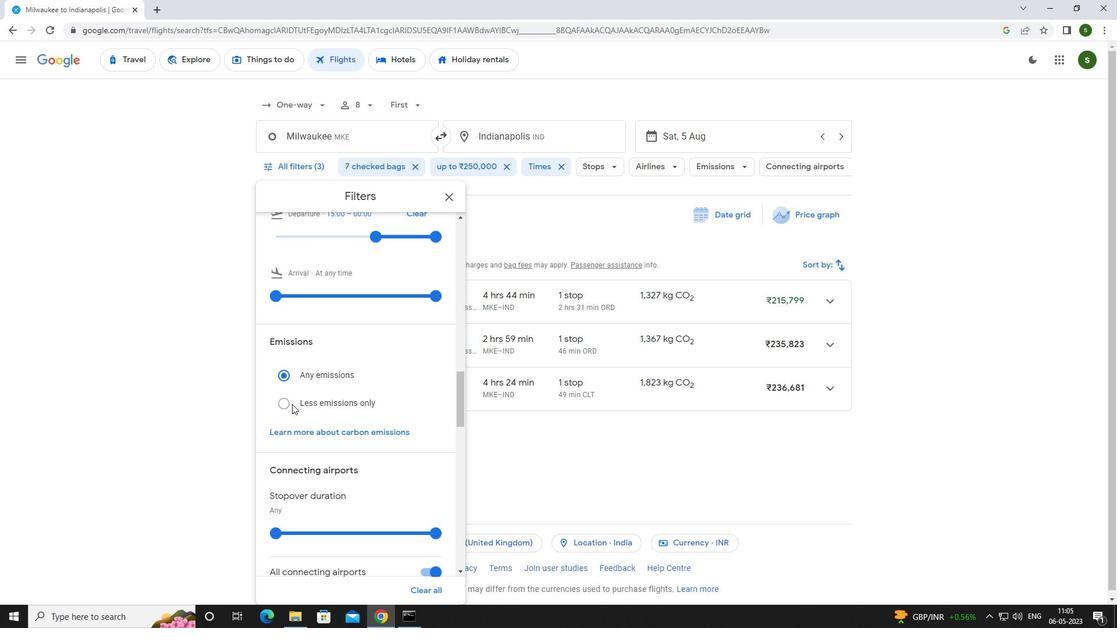 
Action: Mouse pressed left at (280, 405)
Screenshot: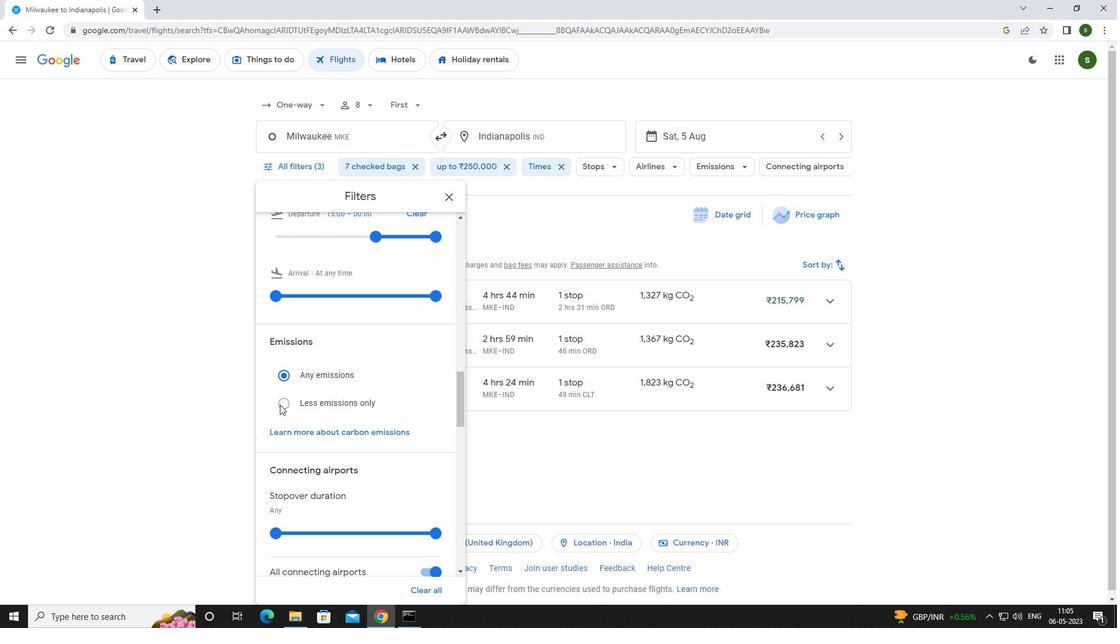 
Action: Mouse moved to (521, 479)
Screenshot: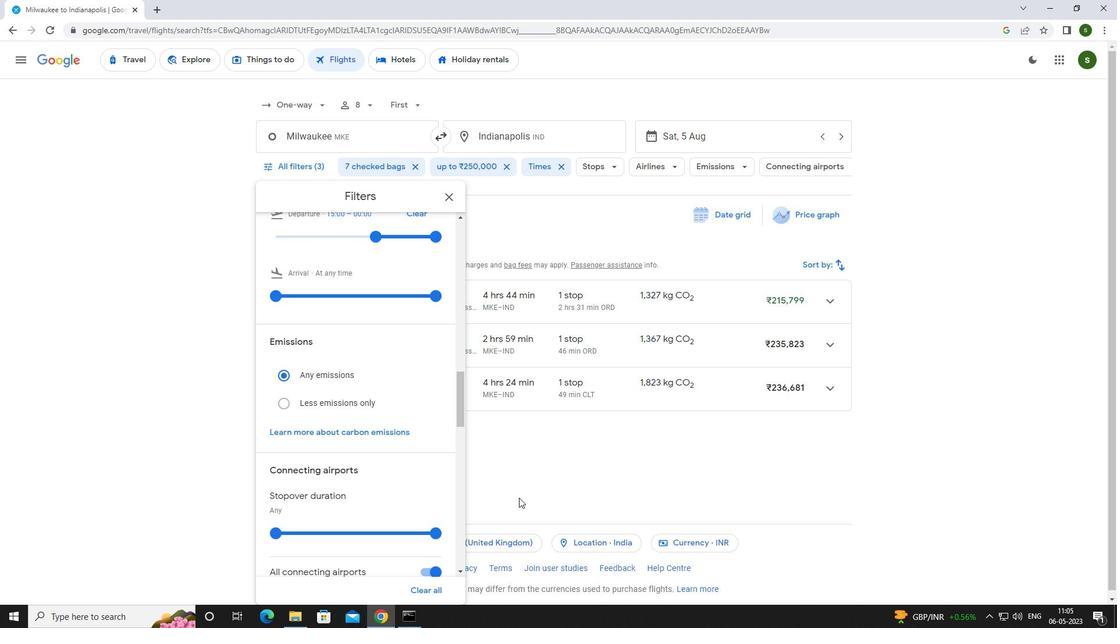 
Action: Mouse pressed left at (521, 479)
Screenshot: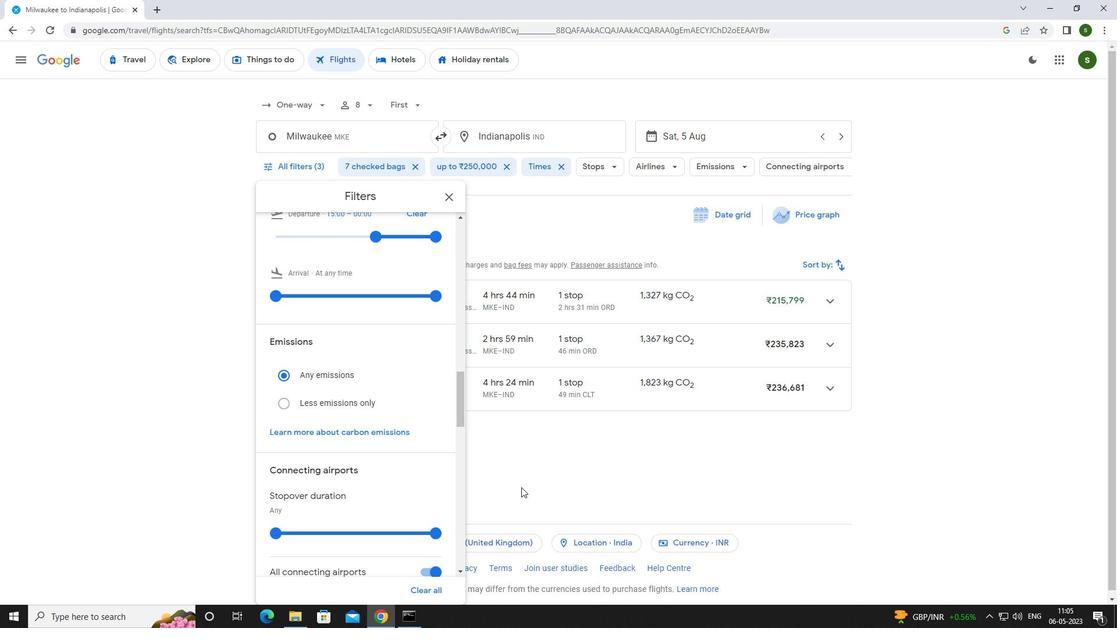 
